 Task: Look for space in Fāqūs, Egypt from 1st June, 2023 to 9th June, 2023 for 4 adults in price range Rs.6000 to Rs.12000. Place can be entire place with 2 bedrooms having 2 beds and 2 bathrooms. Property type can be house, flat, guest house. Booking option can be shelf check-in. Required host language is English.
Action: Mouse moved to (436, 108)
Screenshot: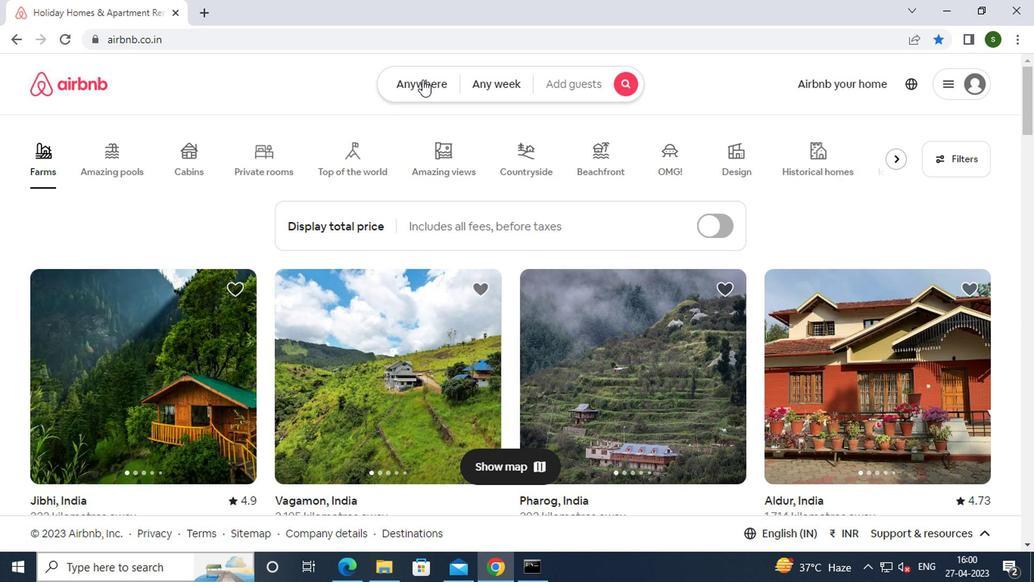 
Action: Mouse pressed left at (436, 108)
Screenshot: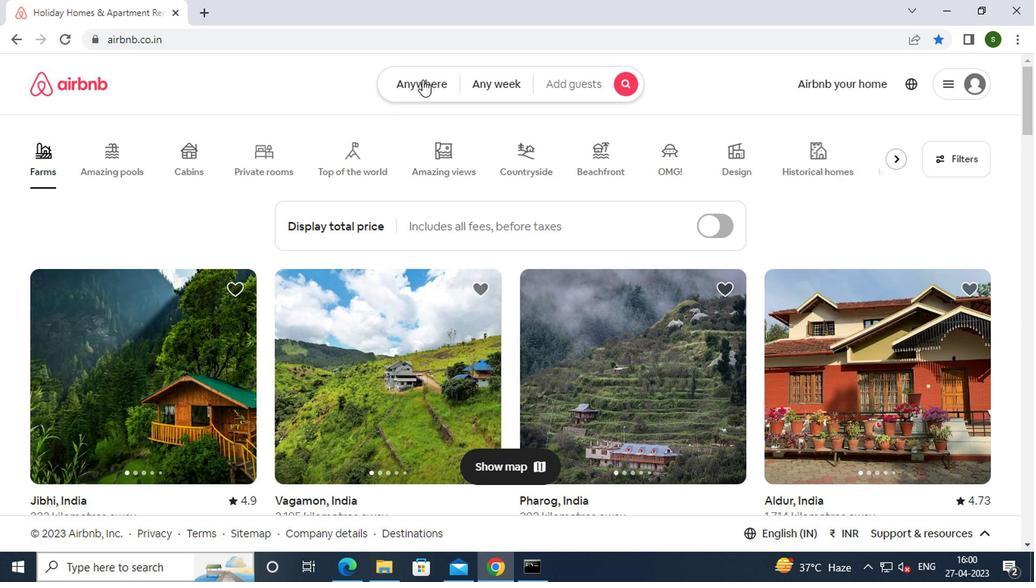 
Action: Mouse moved to (346, 164)
Screenshot: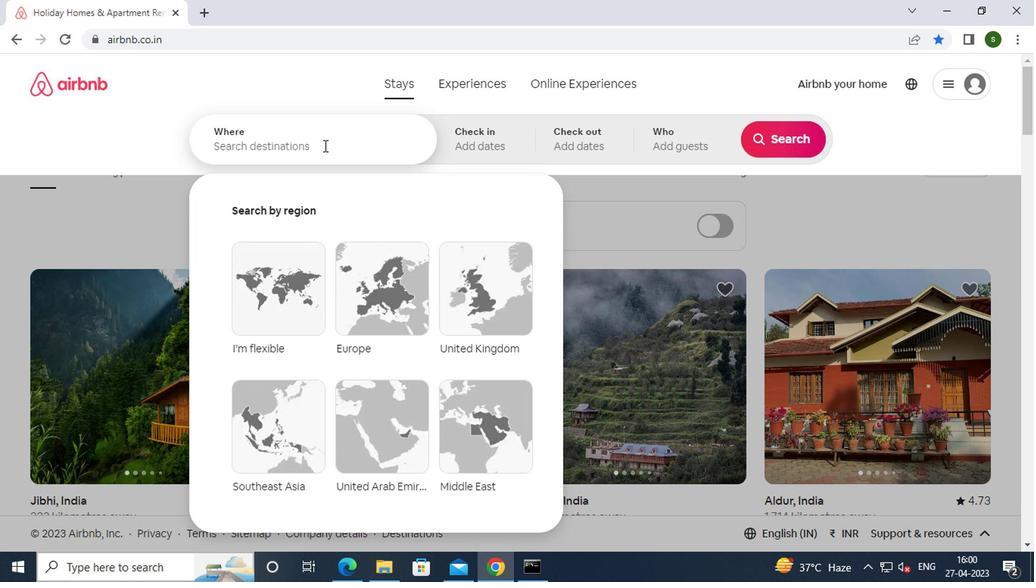 
Action: Mouse pressed left at (346, 164)
Screenshot: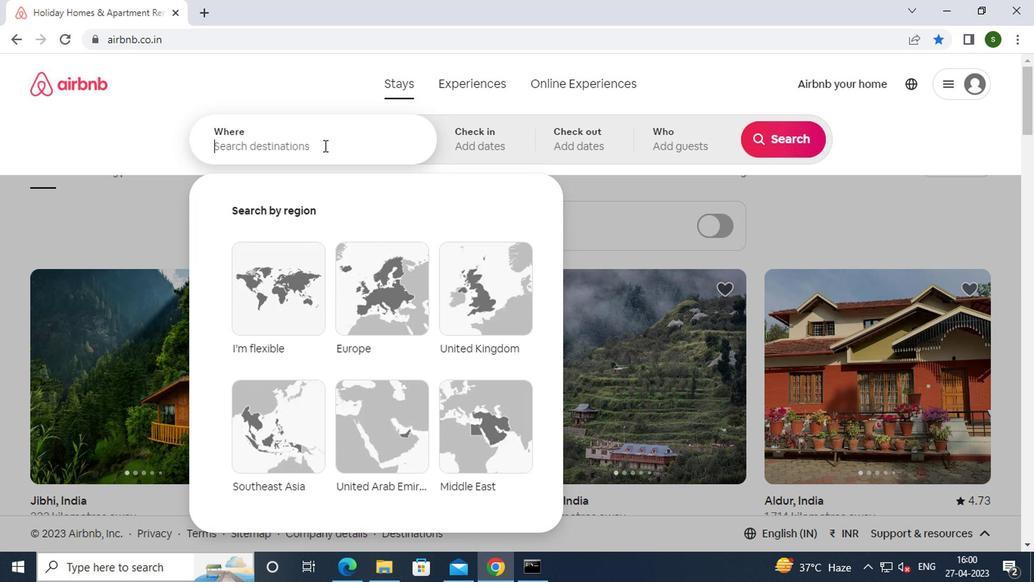 
Action: Mouse moved to (345, 165)
Screenshot: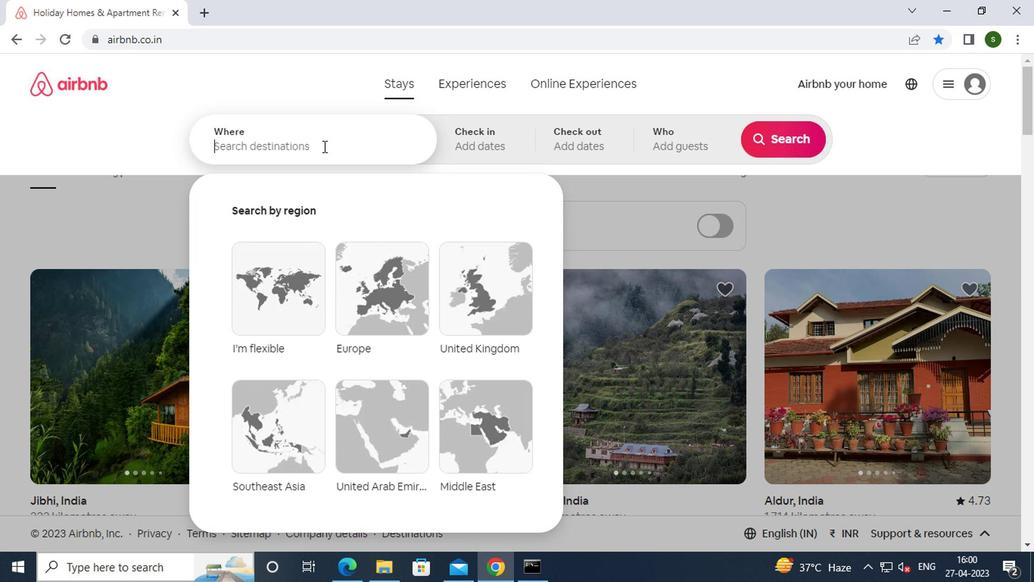 
Action: Key pressed f<Key.caps_lock>aqus,<Key.space><Key.caps_lock>e<Key.caps_lock>gypt<Key.enter>
Screenshot: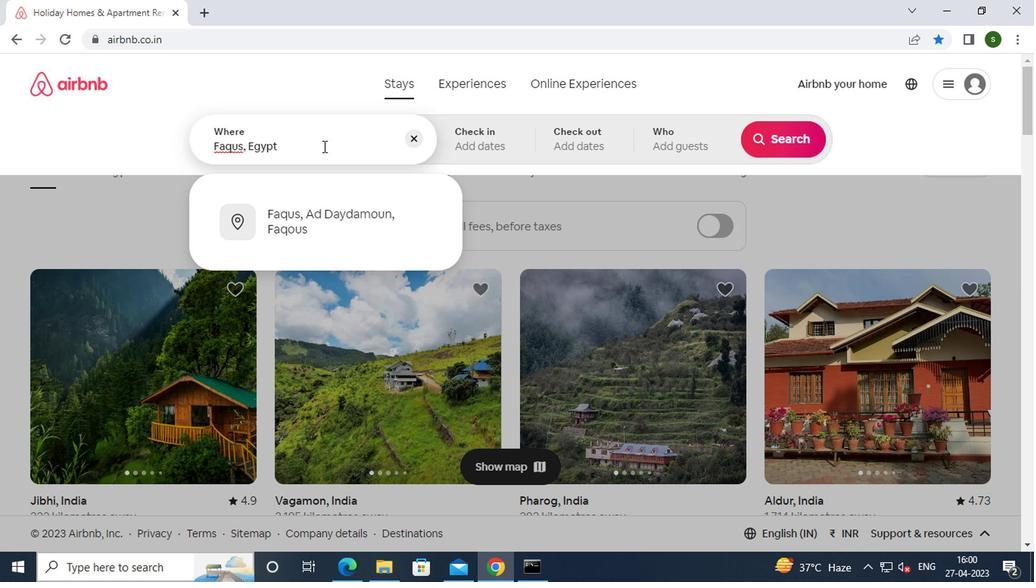 
Action: Mouse moved to (766, 265)
Screenshot: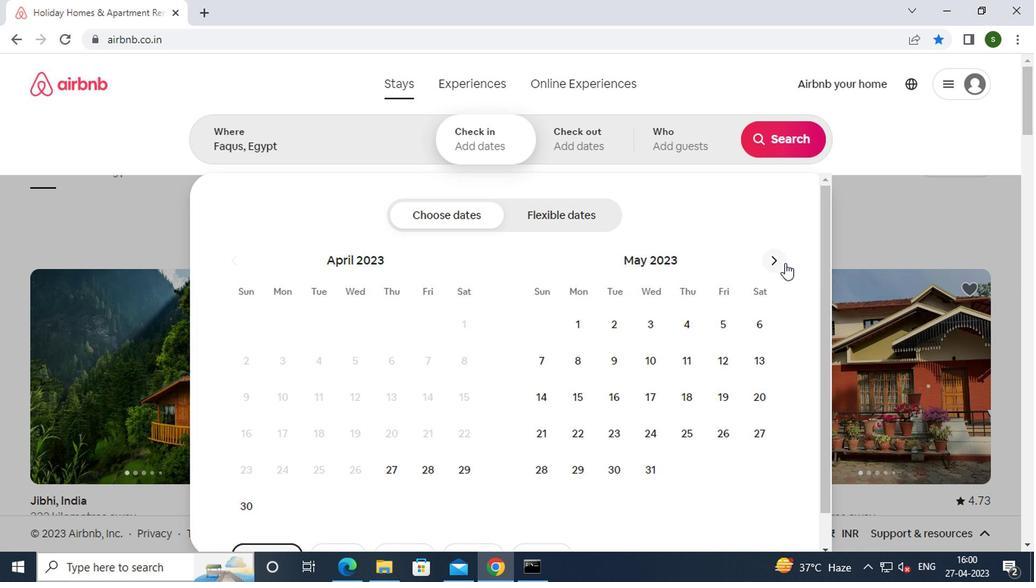 
Action: Mouse pressed left at (766, 265)
Screenshot: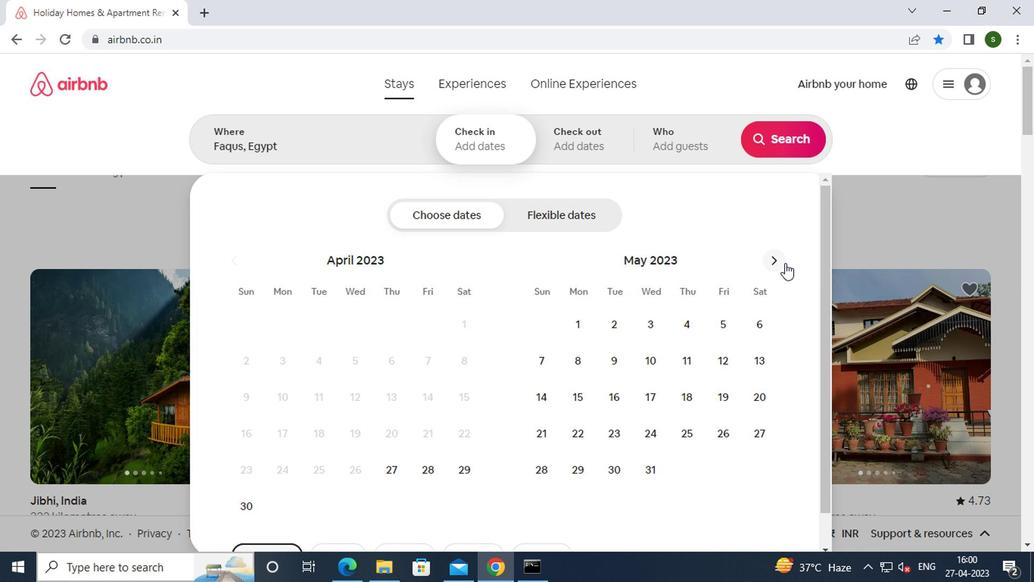 
Action: Mouse moved to (761, 263)
Screenshot: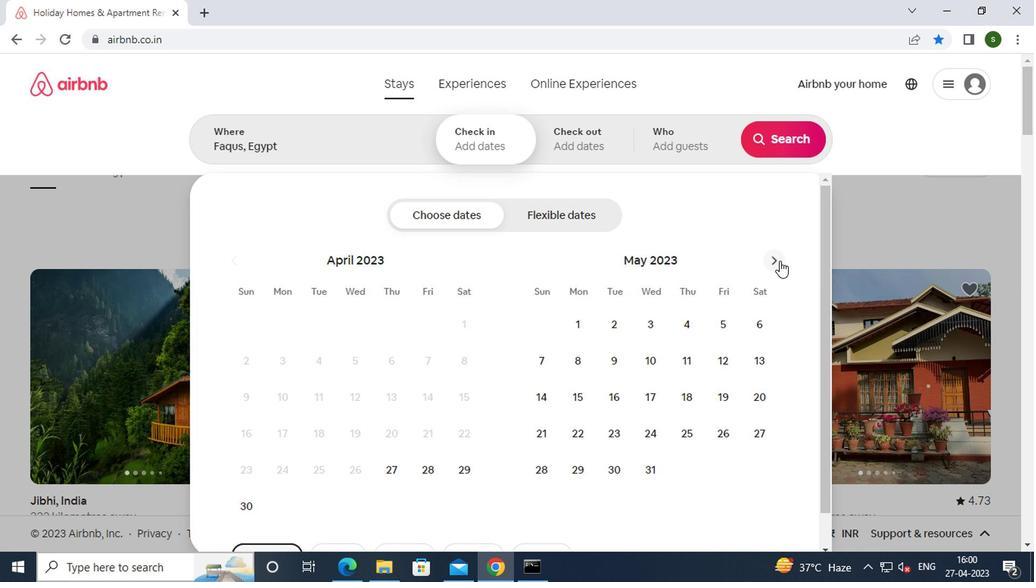 
Action: Mouse pressed left at (761, 263)
Screenshot: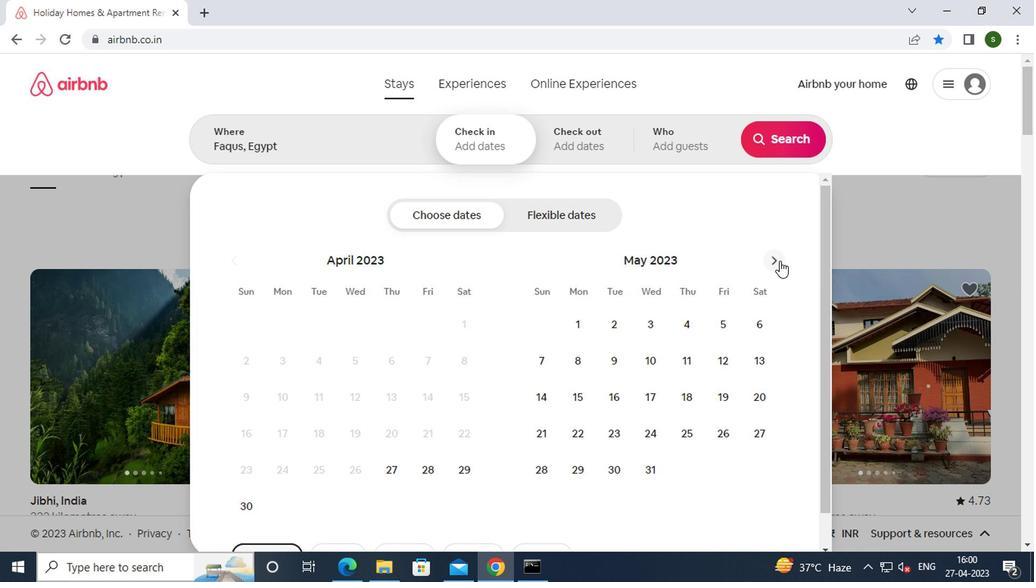 
Action: Mouse moved to (669, 313)
Screenshot: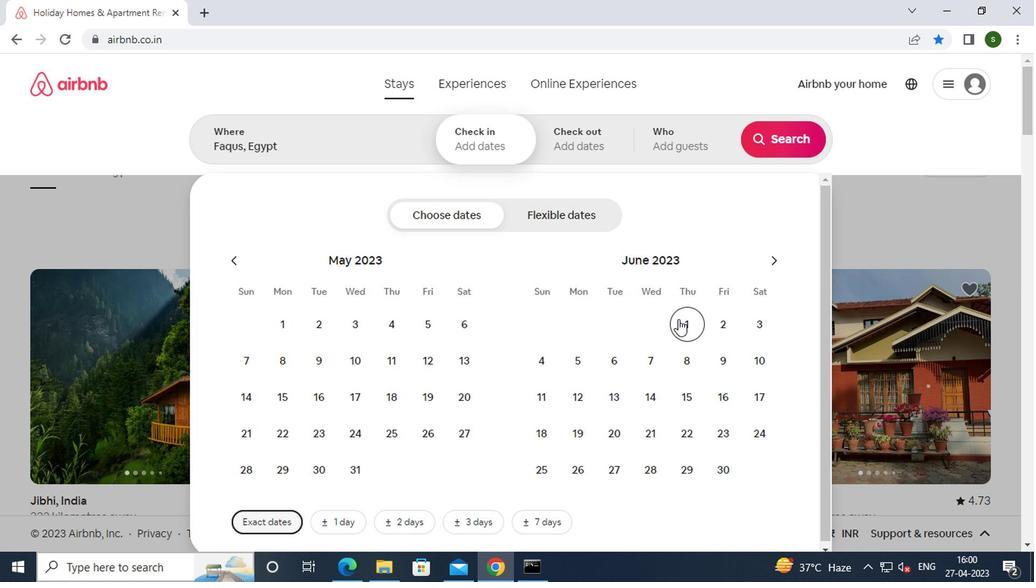 
Action: Mouse pressed left at (669, 313)
Screenshot: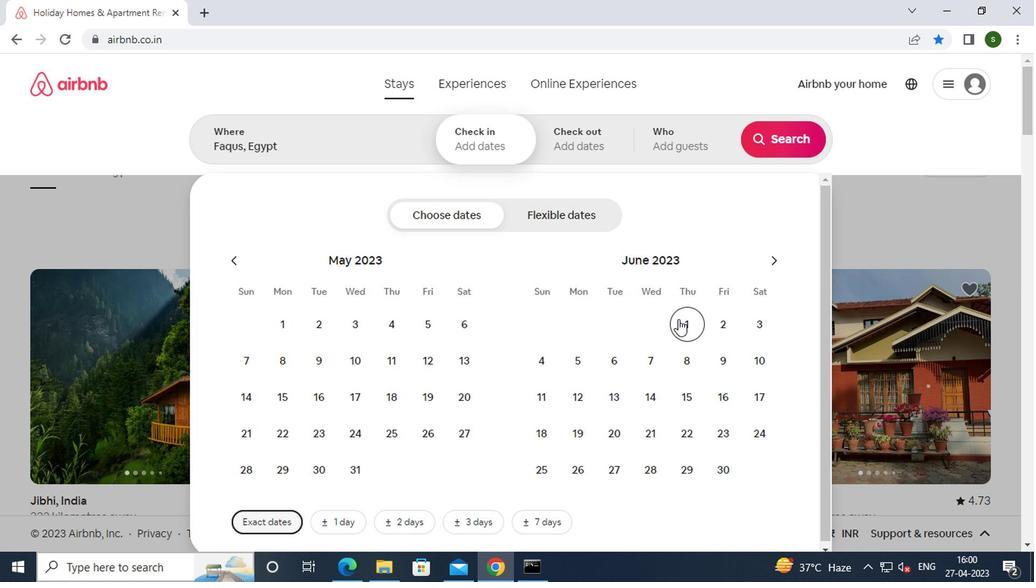 
Action: Mouse moved to (702, 346)
Screenshot: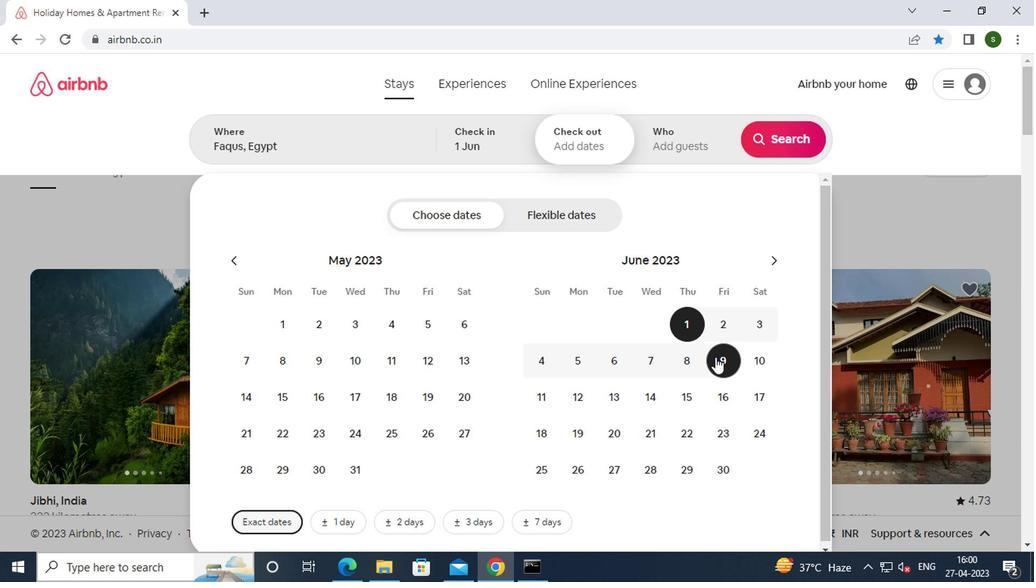 
Action: Mouse pressed left at (702, 346)
Screenshot: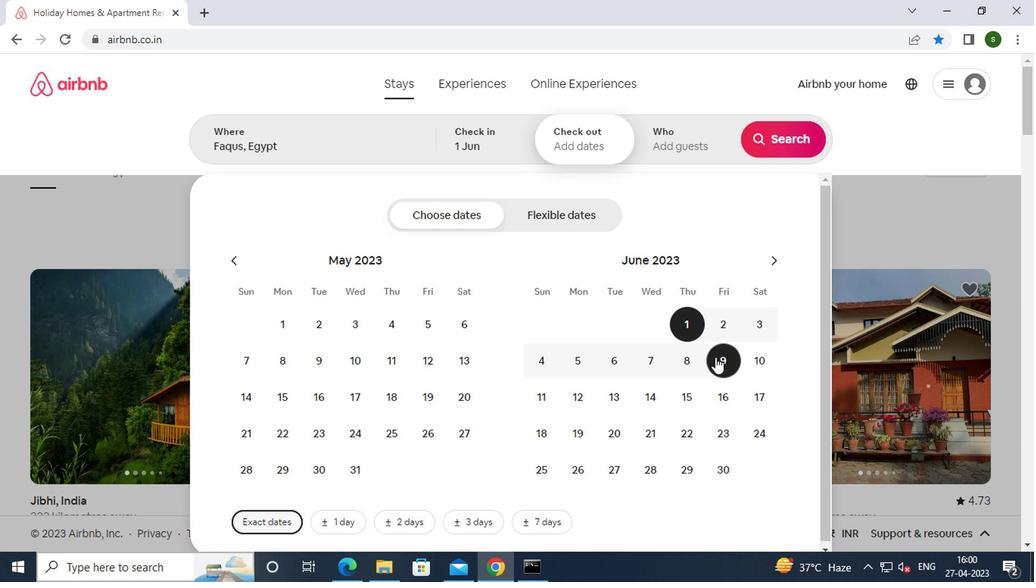 
Action: Mouse moved to (668, 162)
Screenshot: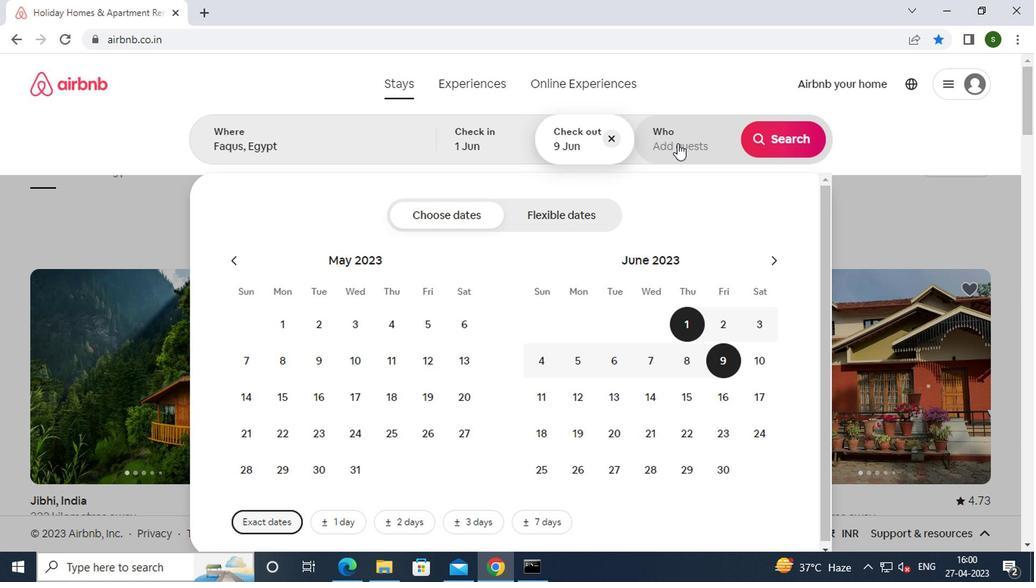 
Action: Mouse pressed left at (668, 162)
Screenshot: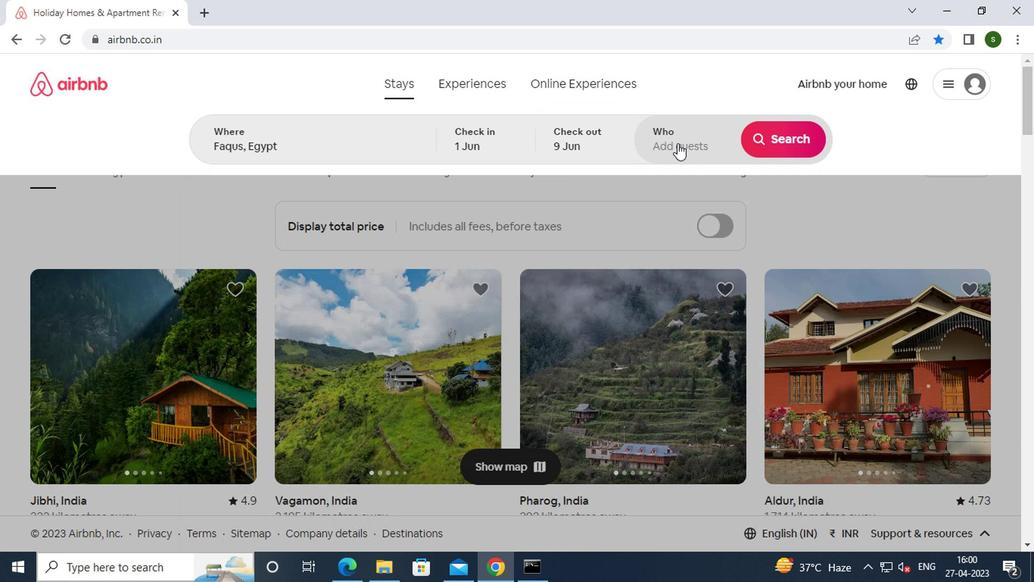 
Action: Mouse moved to (770, 230)
Screenshot: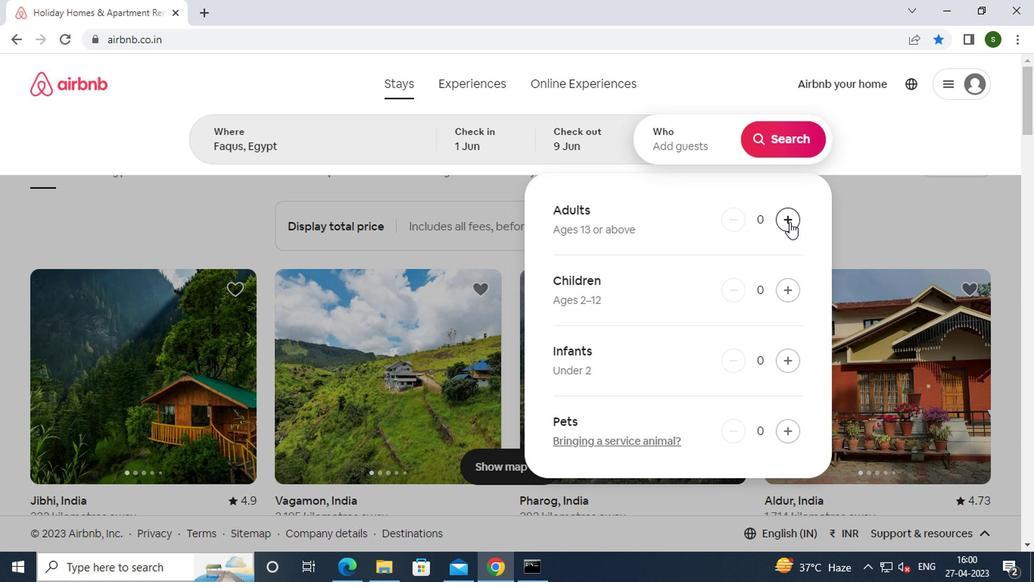 
Action: Mouse pressed left at (770, 230)
Screenshot: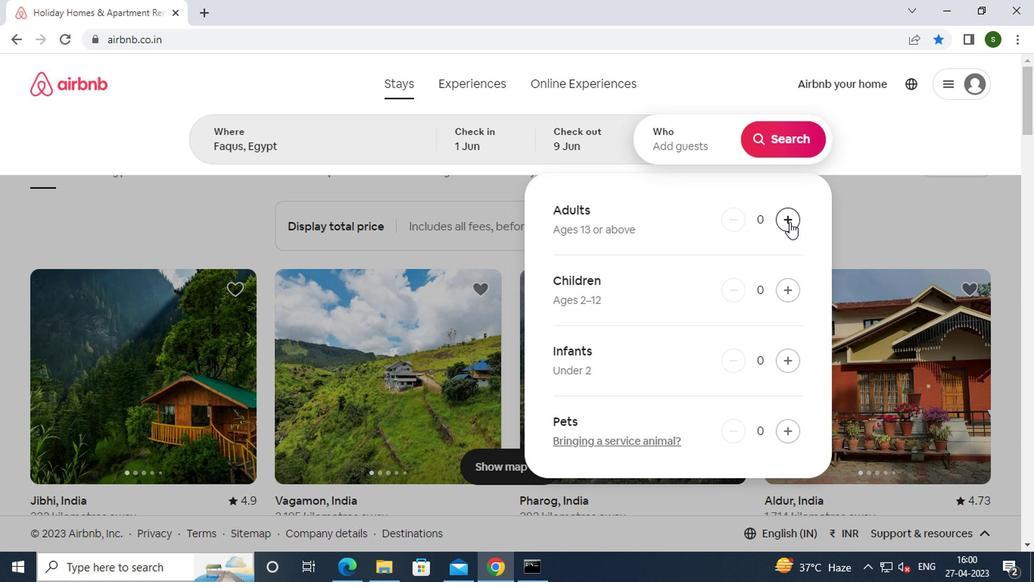 
Action: Mouse pressed left at (770, 230)
Screenshot: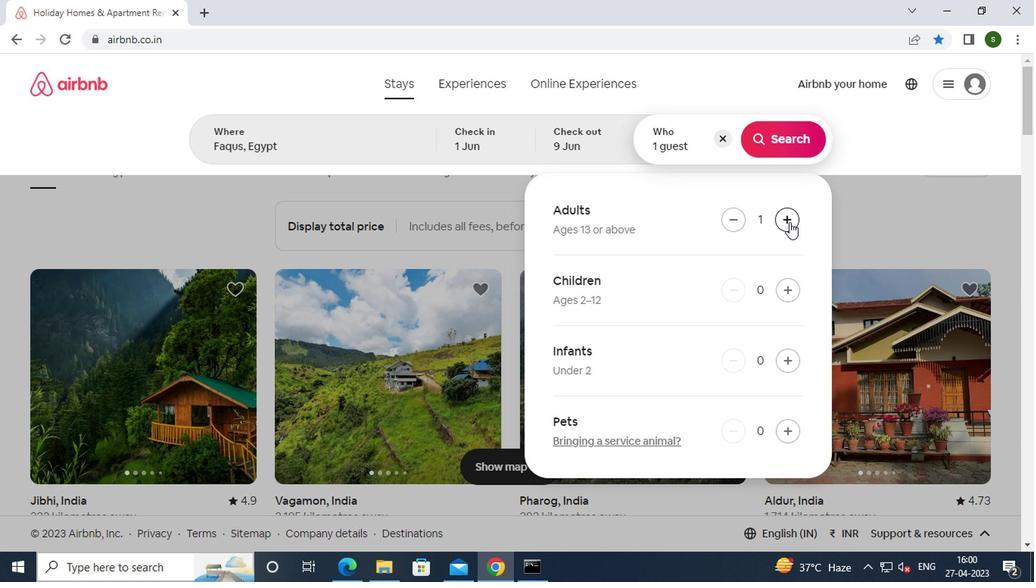 
Action: Mouse pressed left at (770, 230)
Screenshot: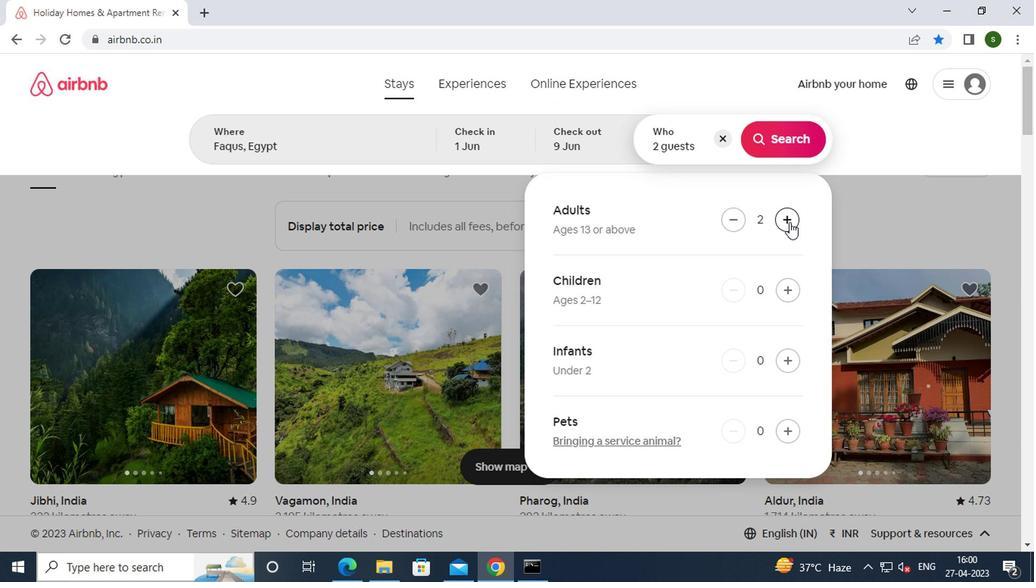 
Action: Mouse pressed left at (770, 230)
Screenshot: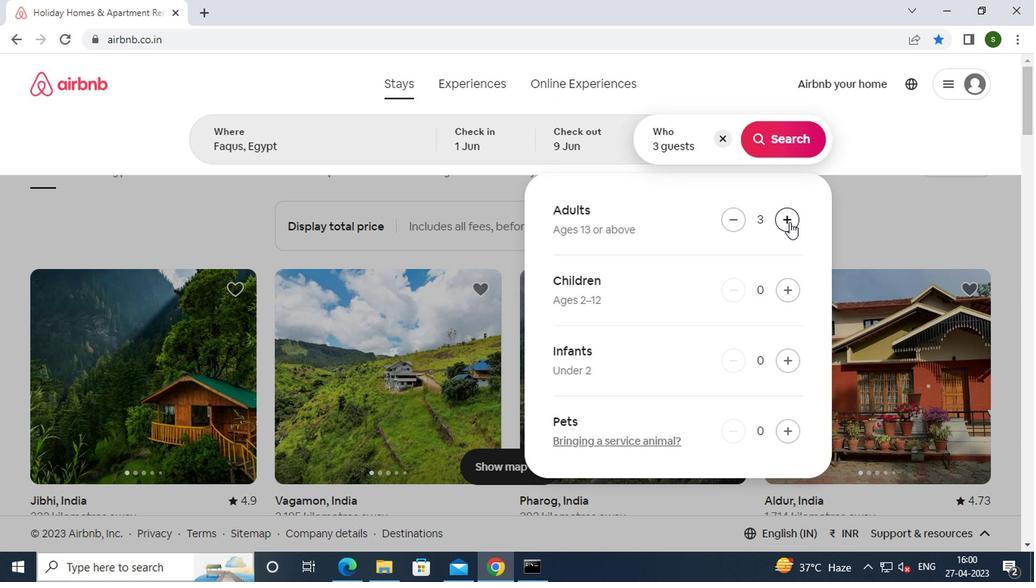 
Action: Mouse moved to (762, 158)
Screenshot: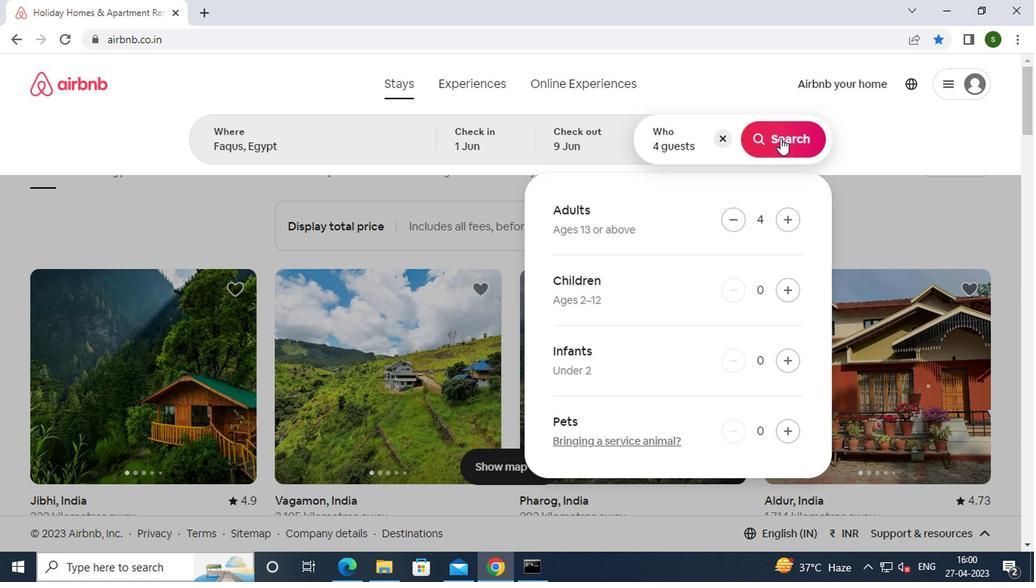 
Action: Mouse pressed left at (762, 158)
Screenshot: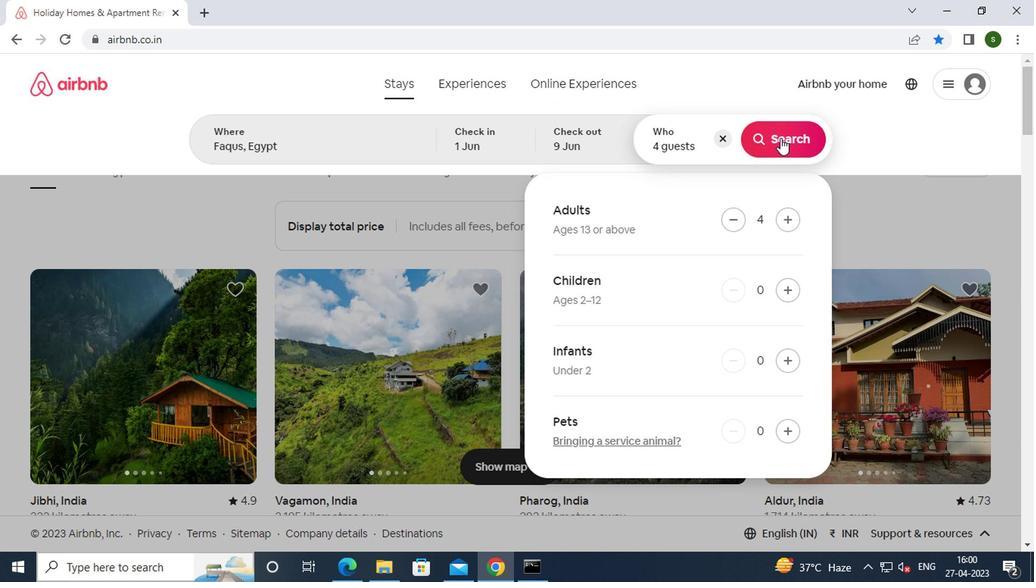 
Action: Mouse moved to (938, 163)
Screenshot: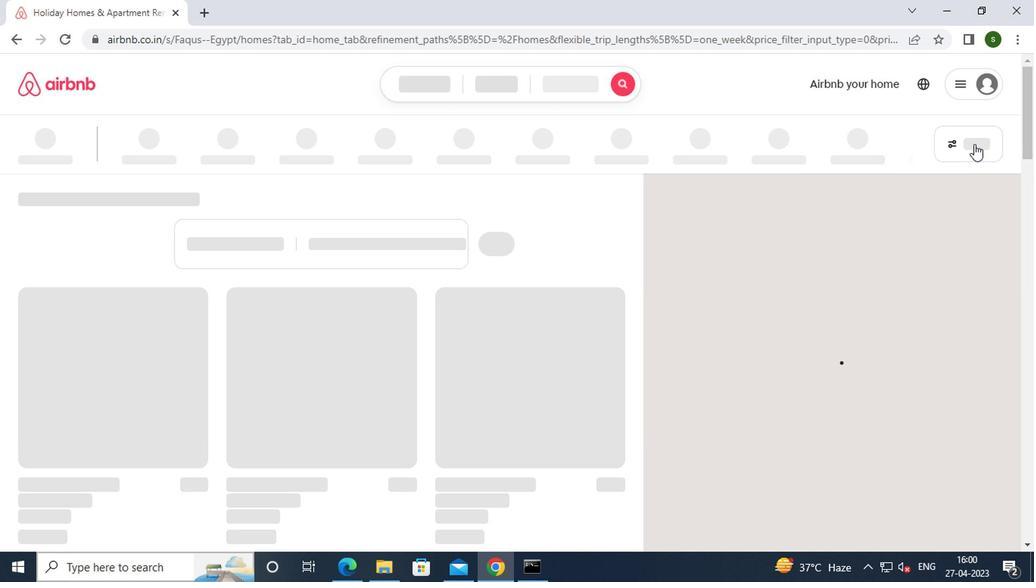 
Action: Mouse pressed left at (938, 163)
Screenshot: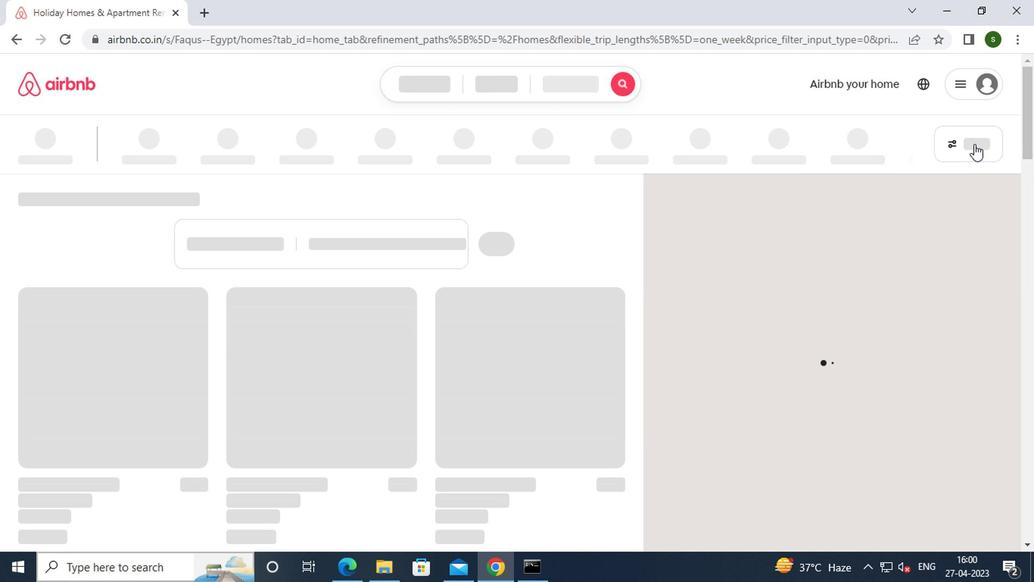 
Action: Mouse moved to (930, 164)
Screenshot: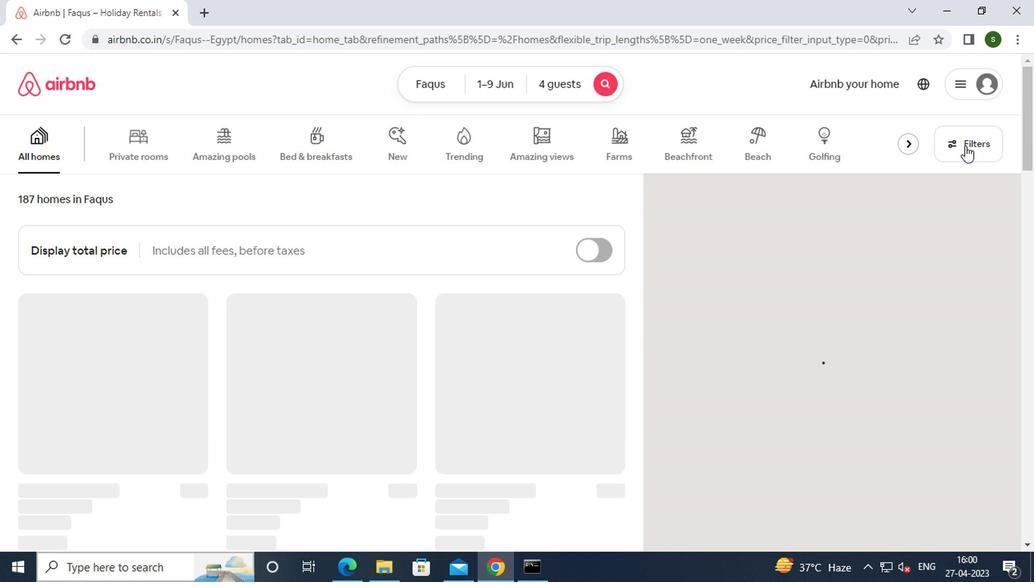 
Action: Mouse pressed left at (930, 164)
Screenshot: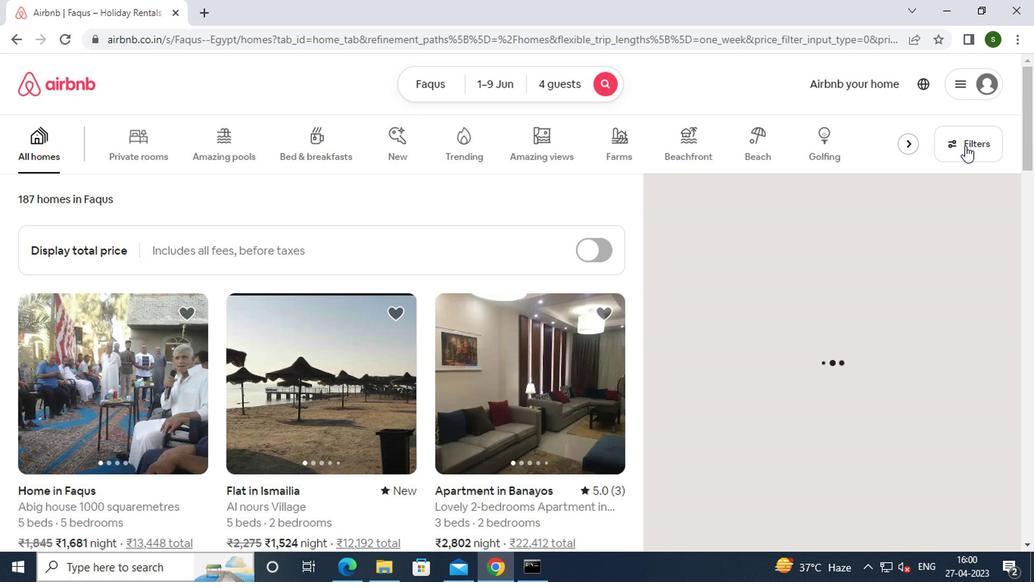 
Action: Mouse moved to (472, 318)
Screenshot: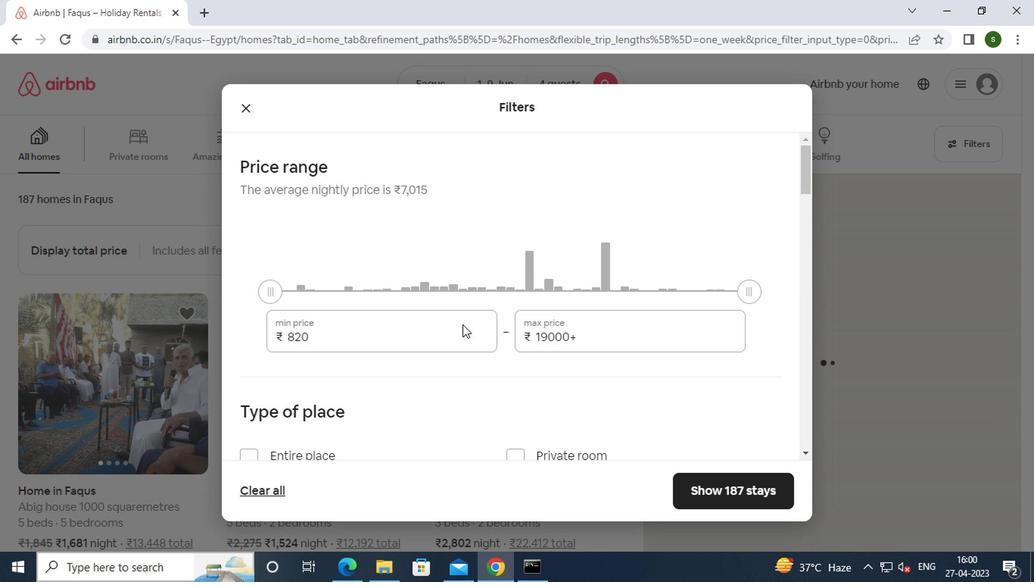 
Action: Mouse pressed left at (472, 318)
Screenshot: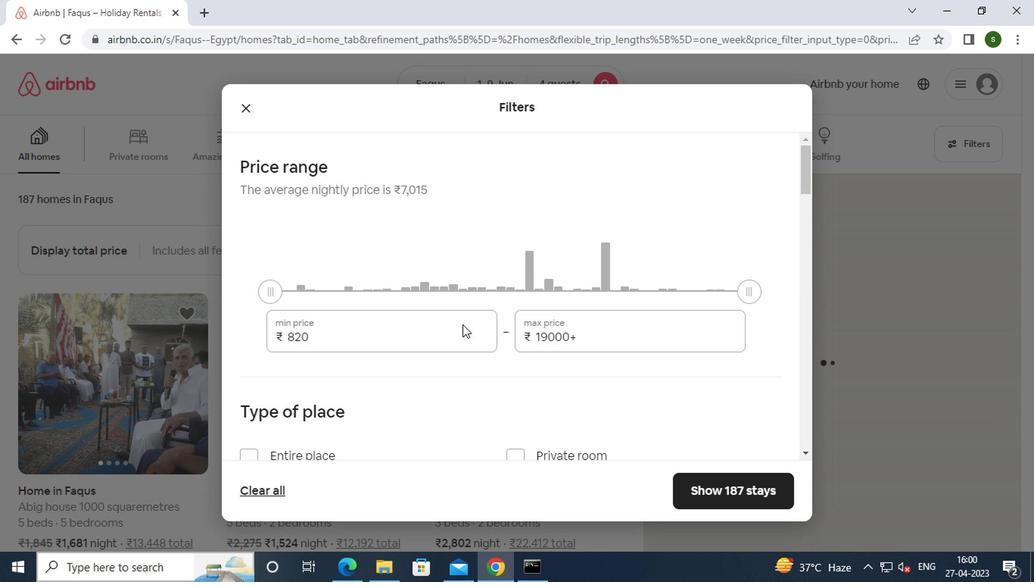 
Action: Key pressed <Key.backspace><Key.backspace><Key.backspace><Key.backspace>6000
Screenshot: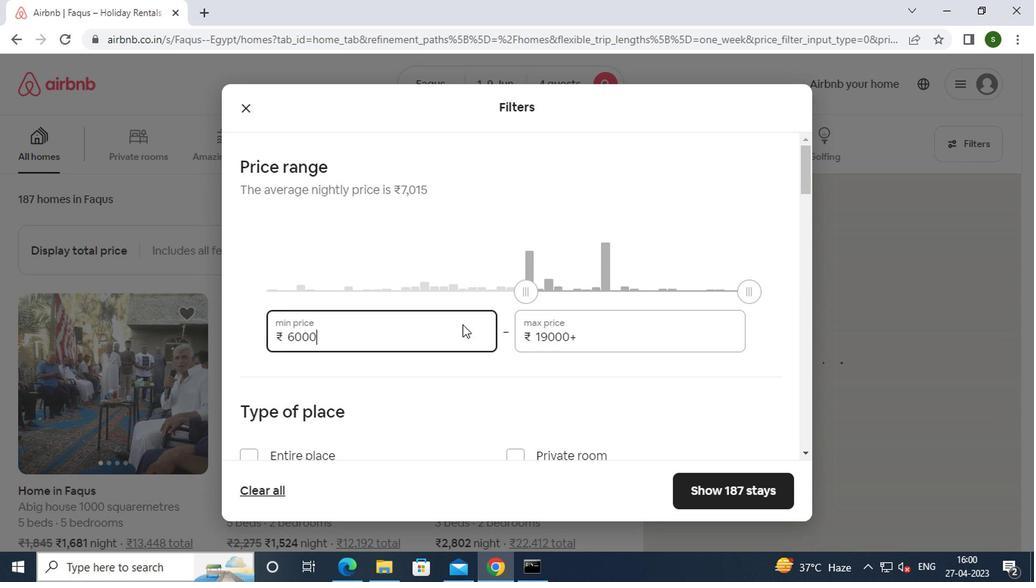 
Action: Mouse moved to (619, 325)
Screenshot: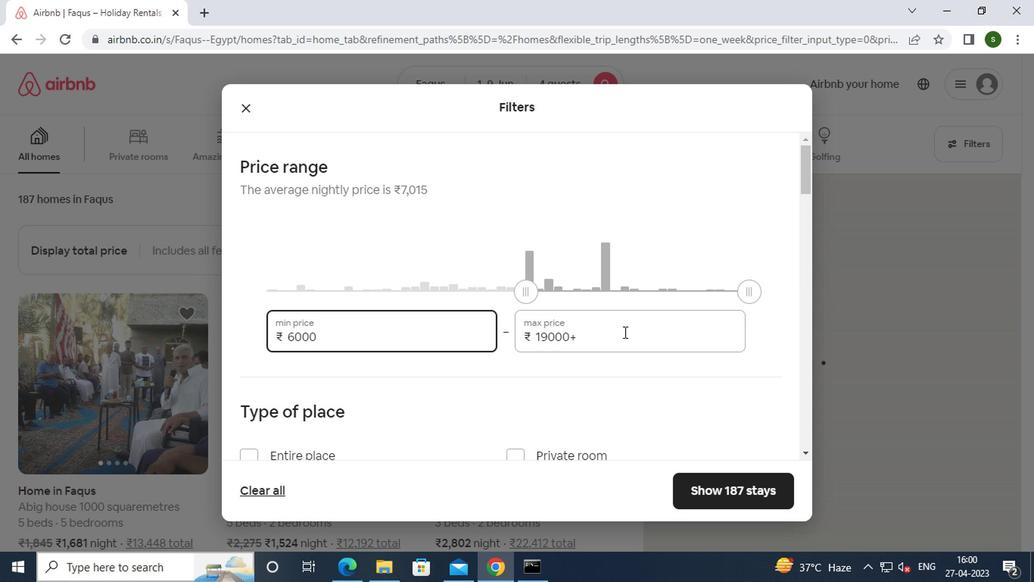 
Action: Mouse pressed left at (619, 325)
Screenshot: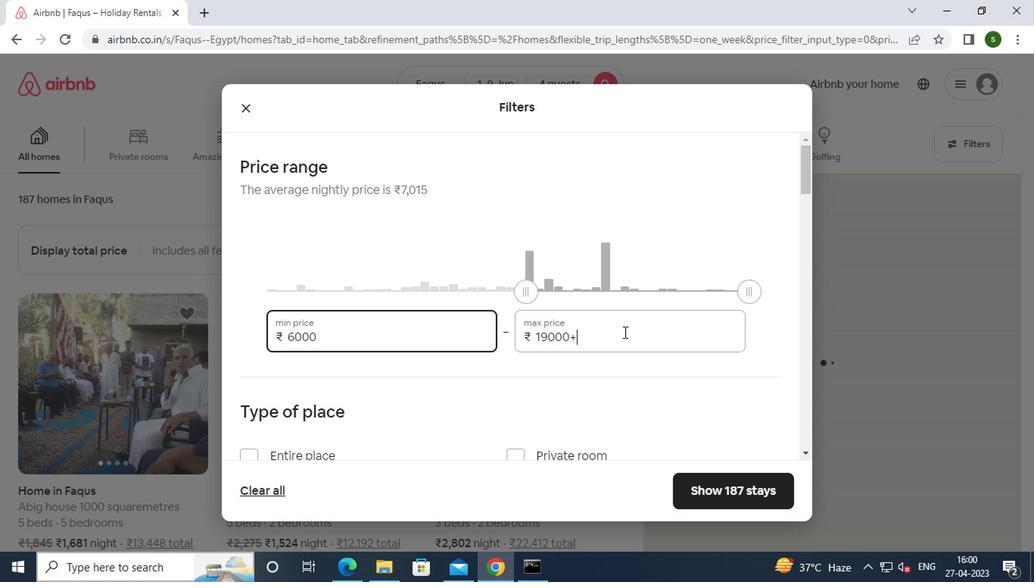 
Action: Key pressed <Key.backspace><Key.backspace><Key.backspace><Key.backspace><Key.backspace><Key.backspace><Key.backspace><Key.backspace><Key.backspace><Key.backspace><Key.backspace>12000
Screenshot: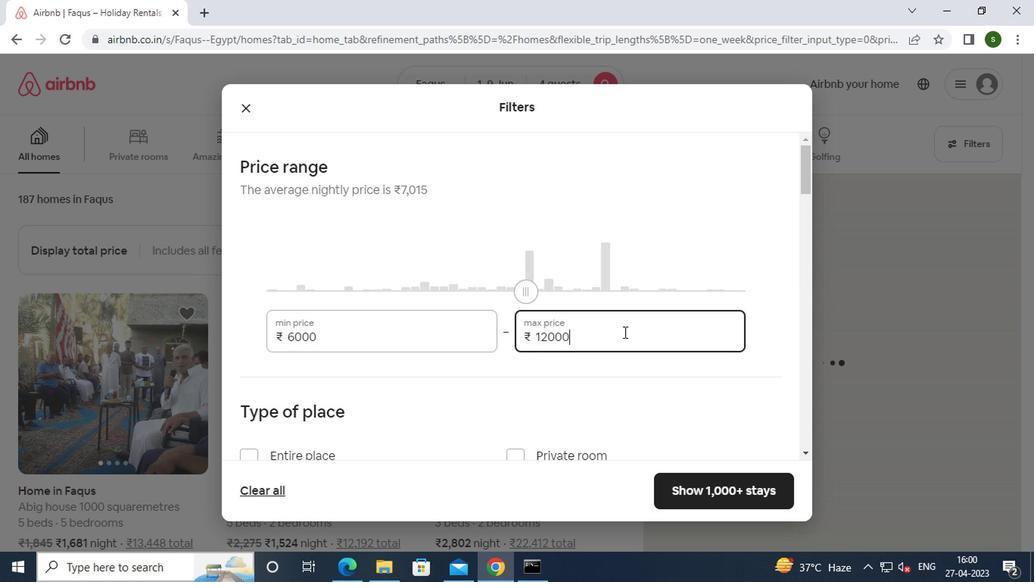 
Action: Mouse moved to (502, 329)
Screenshot: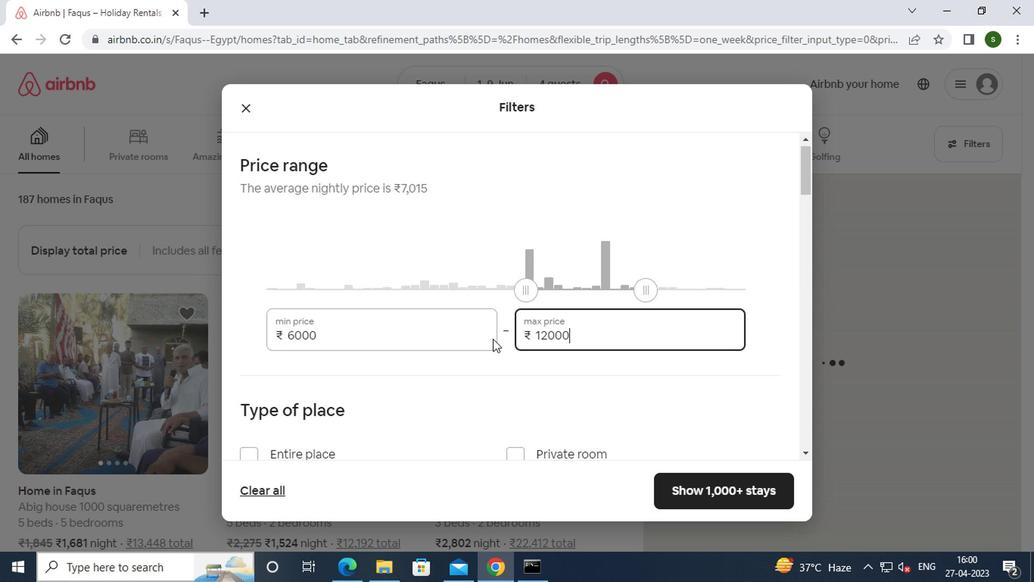 
Action: Mouse scrolled (502, 329) with delta (0, 0)
Screenshot: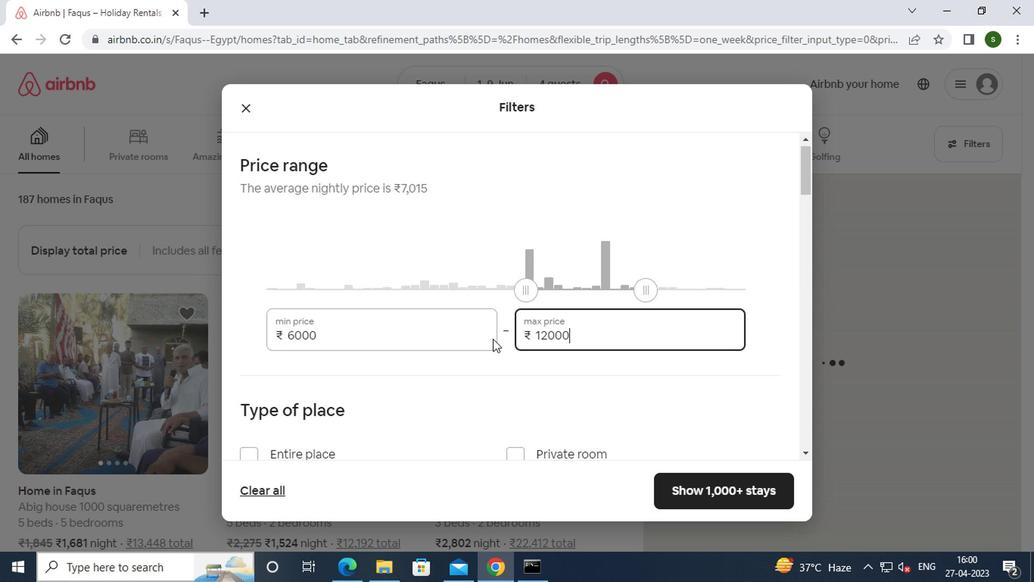 
Action: Mouse moved to (500, 330)
Screenshot: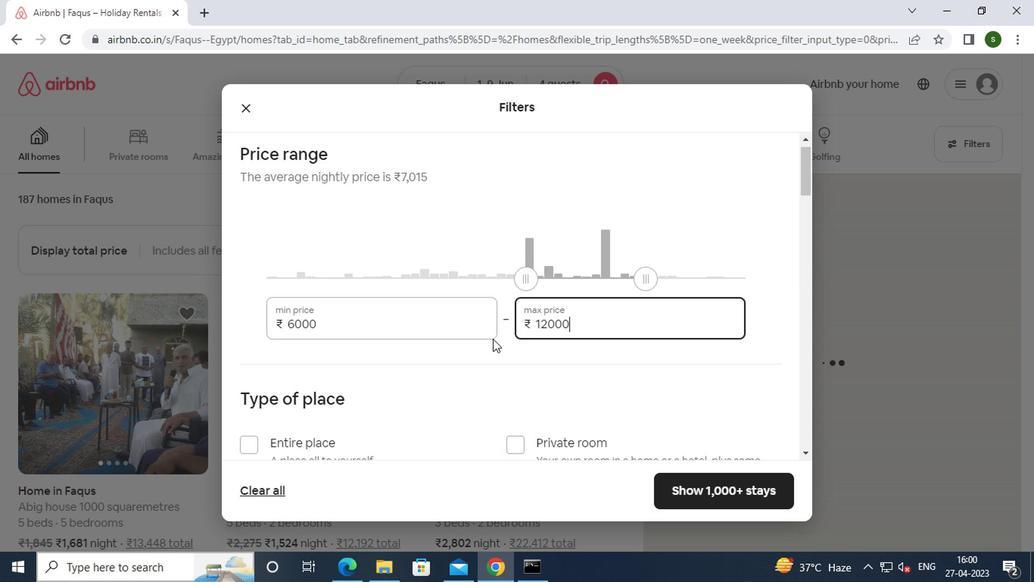 
Action: Mouse scrolled (500, 329) with delta (0, -1)
Screenshot: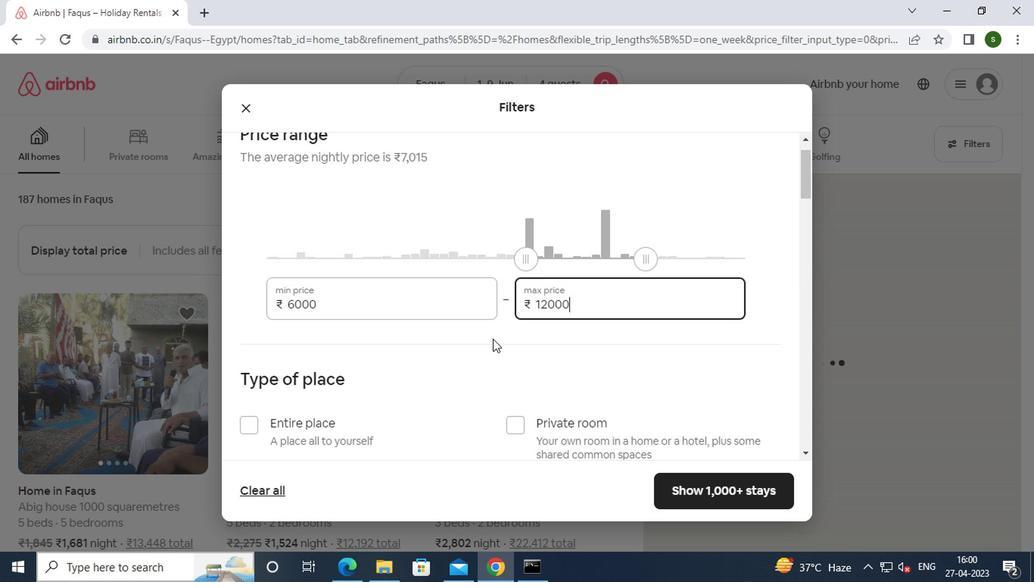 
Action: Mouse moved to (286, 305)
Screenshot: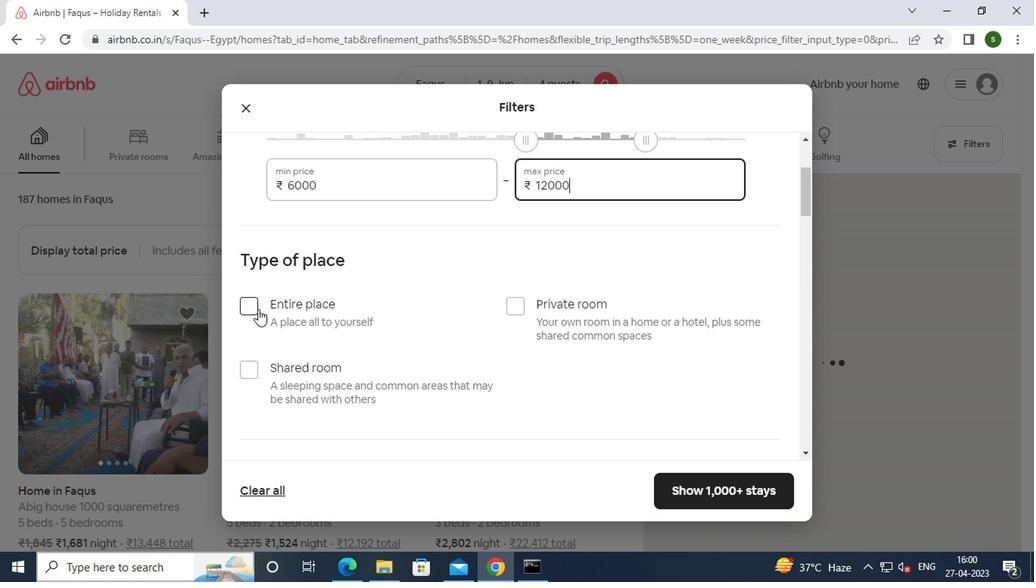 
Action: Mouse pressed left at (286, 305)
Screenshot: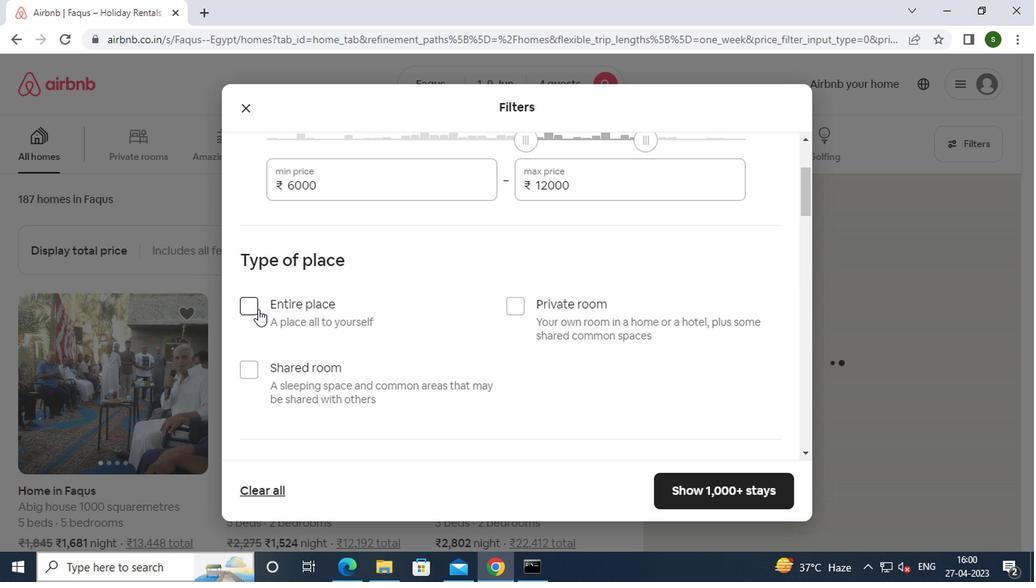 
Action: Mouse moved to (422, 300)
Screenshot: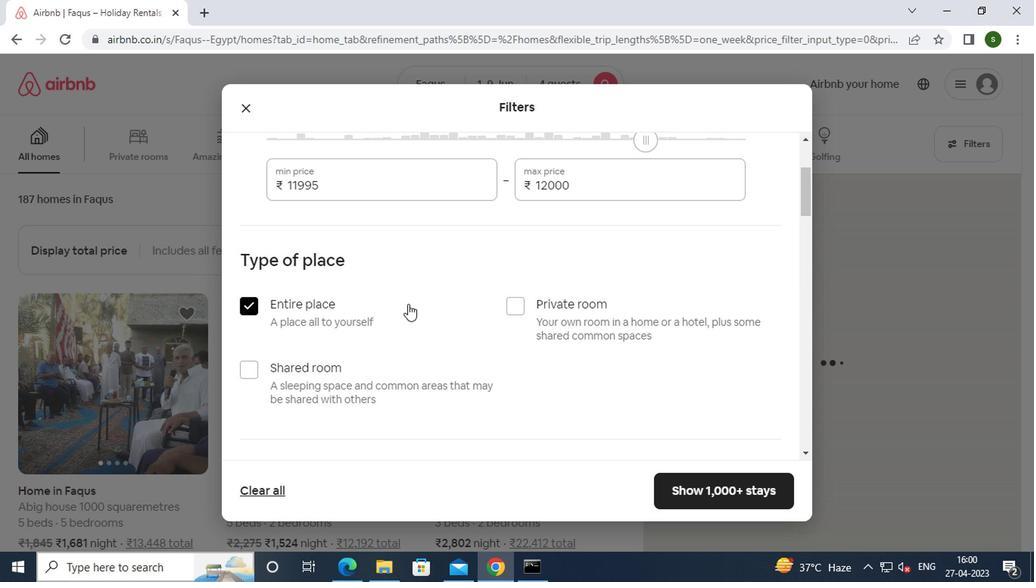 
Action: Mouse scrolled (422, 300) with delta (0, 0)
Screenshot: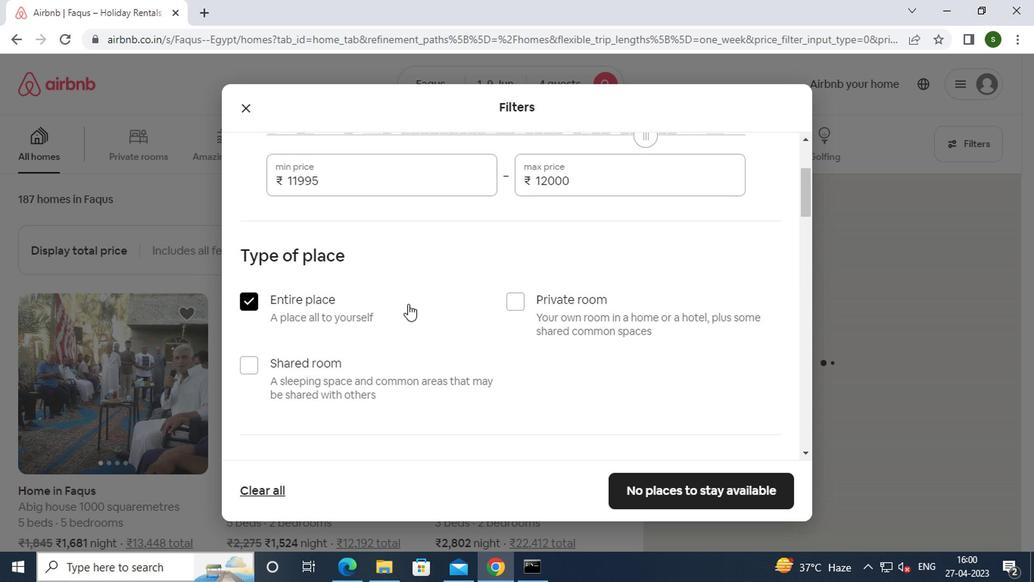 
Action: Mouse scrolled (422, 300) with delta (0, 0)
Screenshot: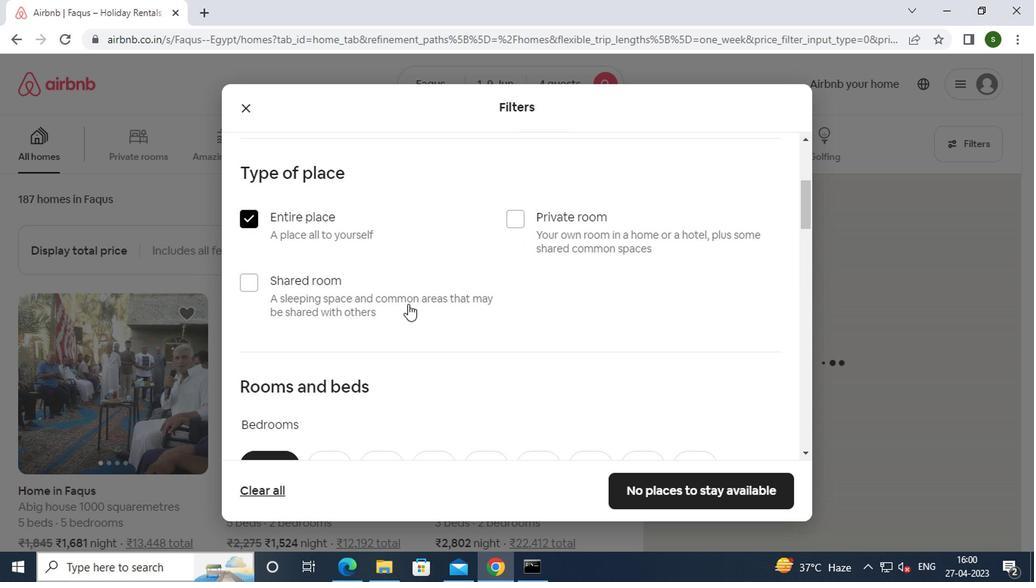 
Action: Mouse scrolled (422, 300) with delta (0, 0)
Screenshot: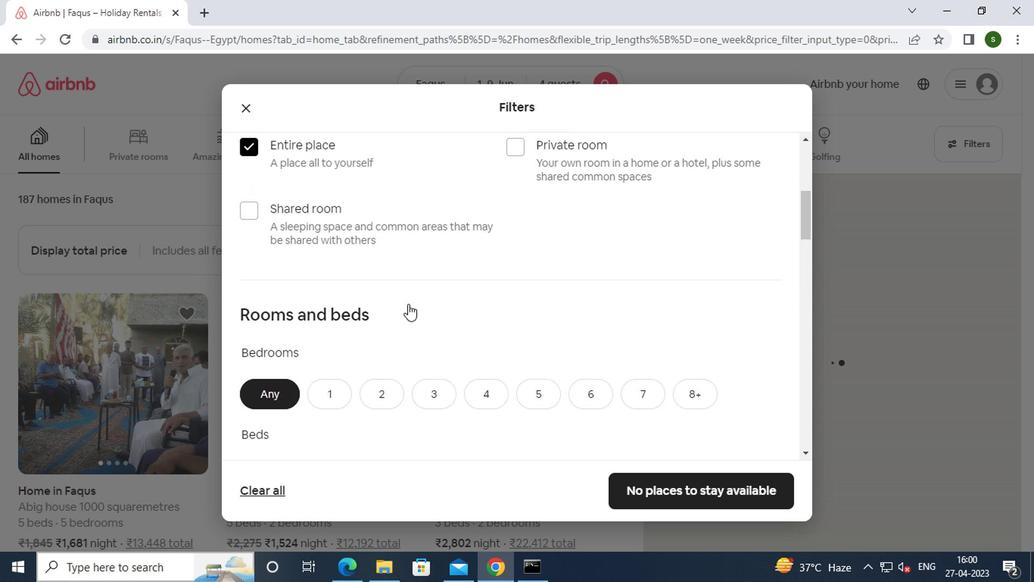 
Action: Mouse scrolled (422, 300) with delta (0, 0)
Screenshot: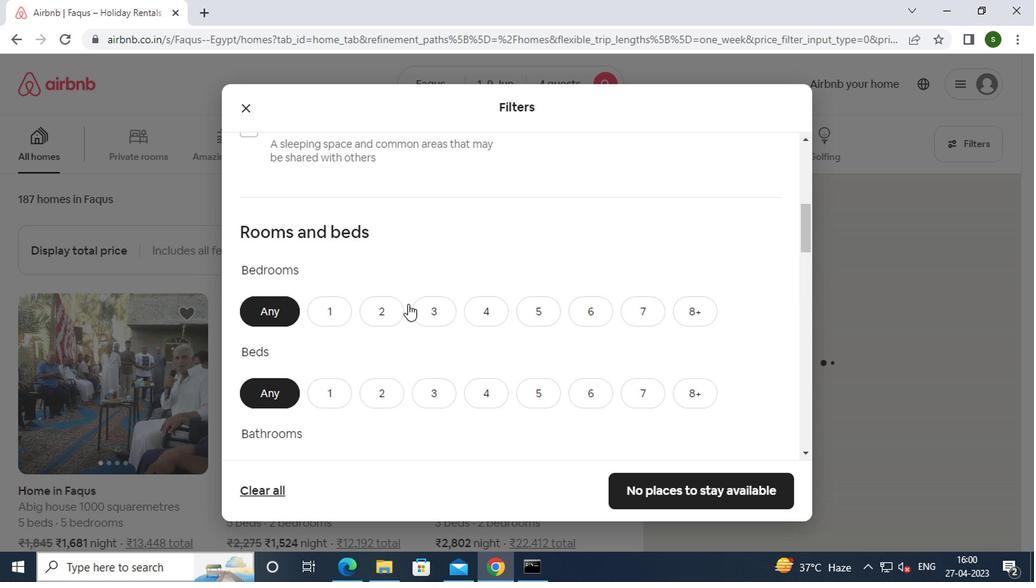 
Action: Mouse moved to (407, 249)
Screenshot: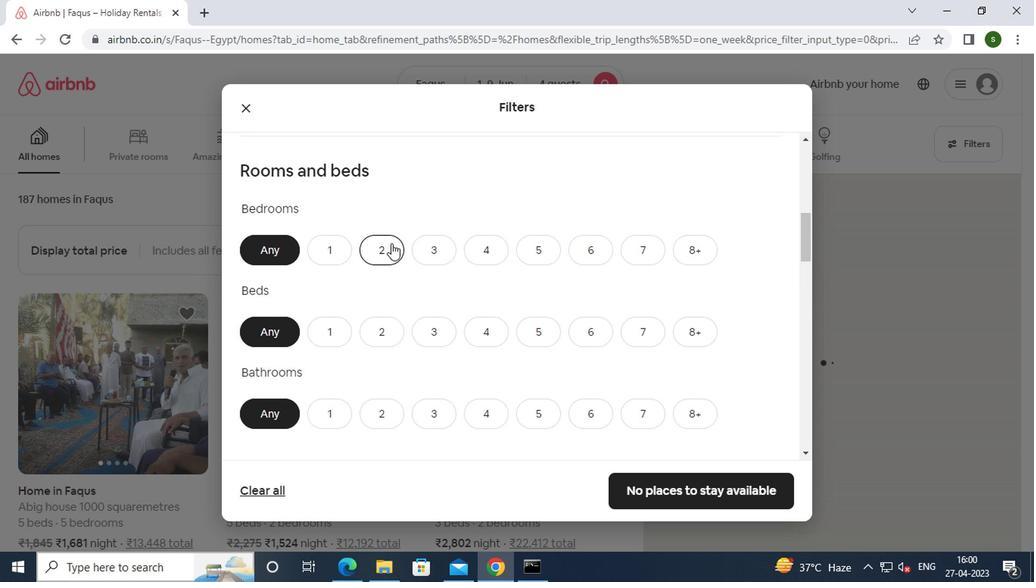 
Action: Mouse pressed left at (407, 249)
Screenshot: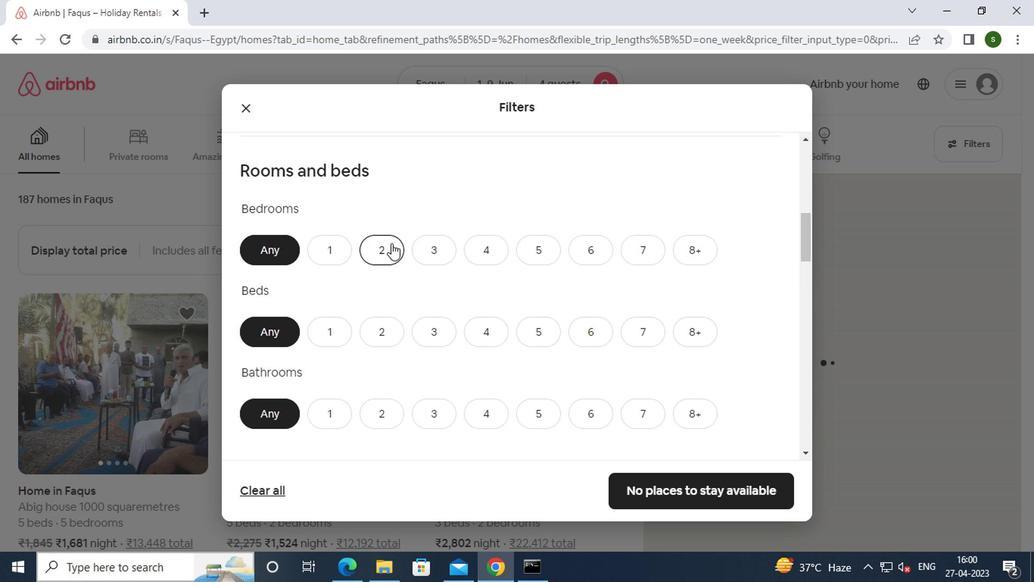 
Action: Mouse moved to (397, 325)
Screenshot: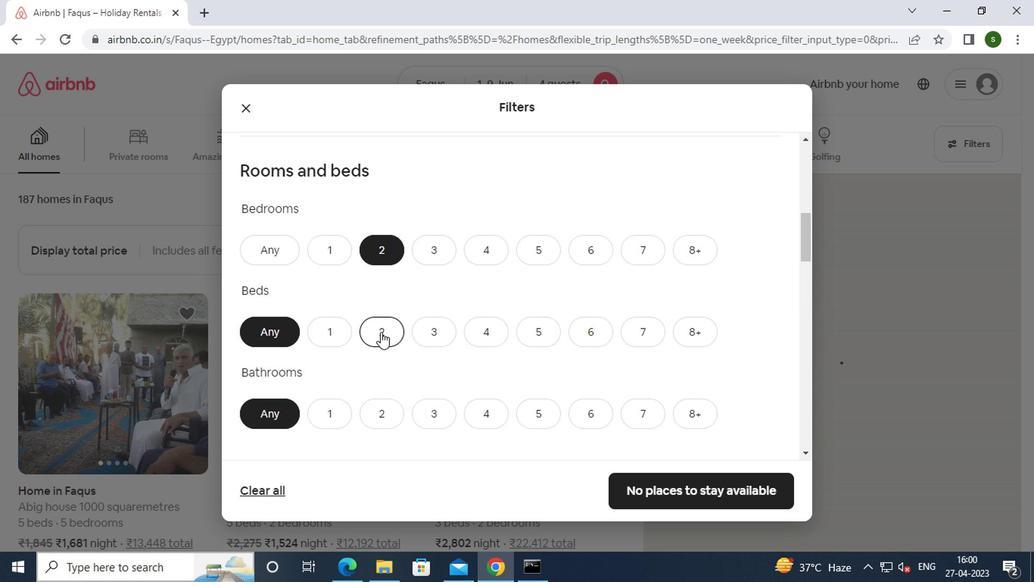 
Action: Mouse pressed left at (397, 325)
Screenshot: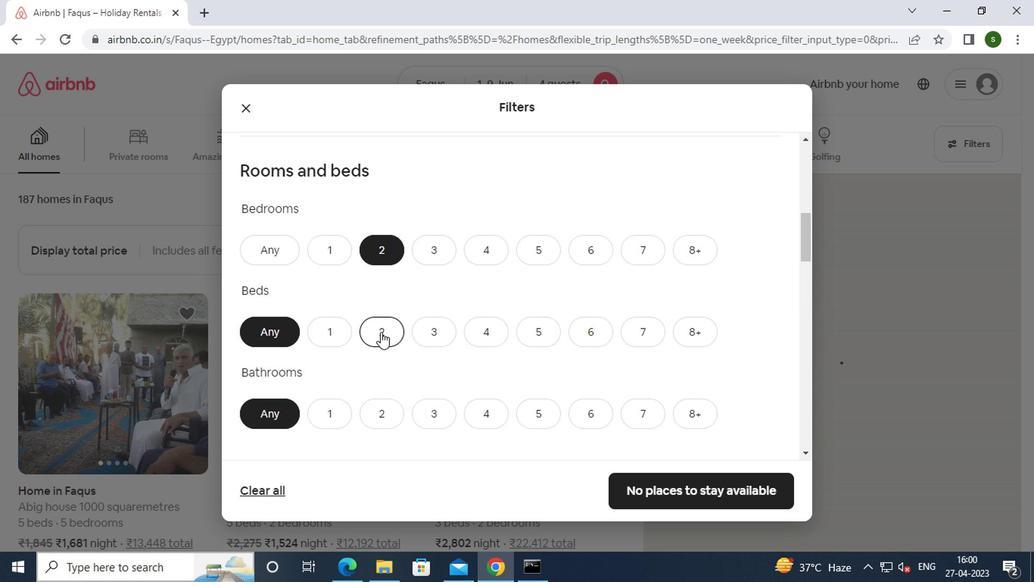 
Action: Mouse moved to (403, 385)
Screenshot: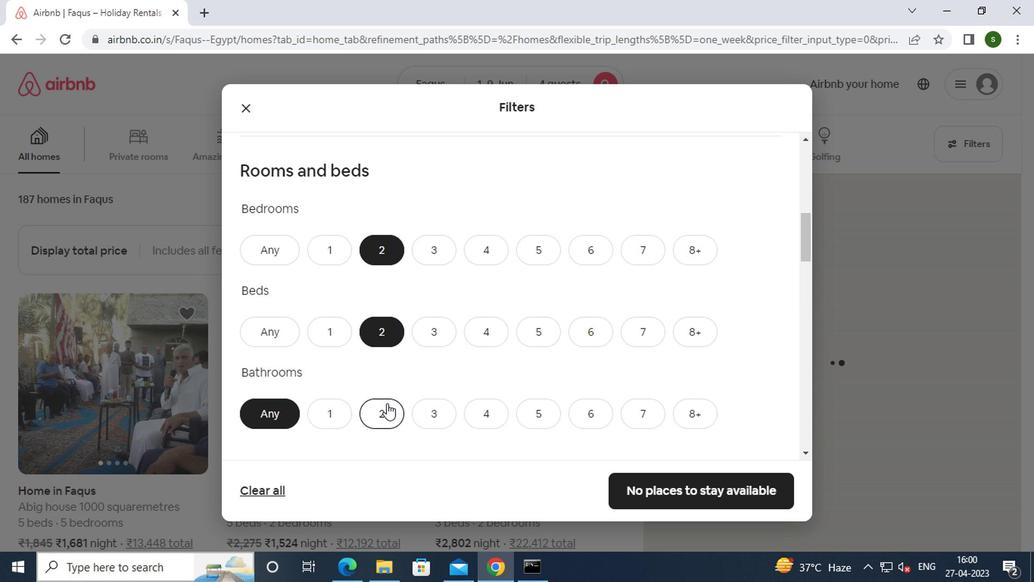 
Action: Mouse pressed left at (403, 385)
Screenshot: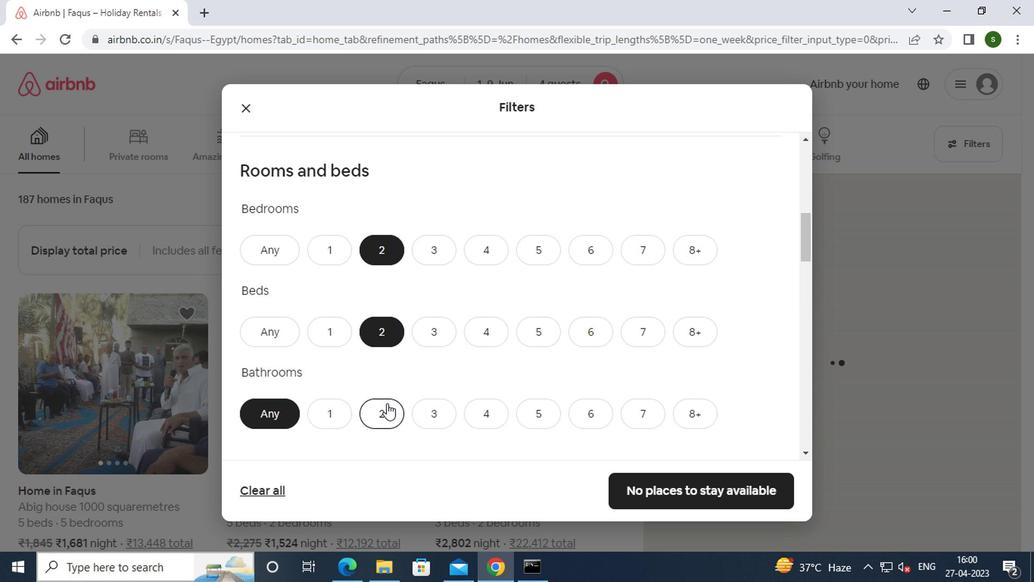 
Action: Mouse moved to (448, 352)
Screenshot: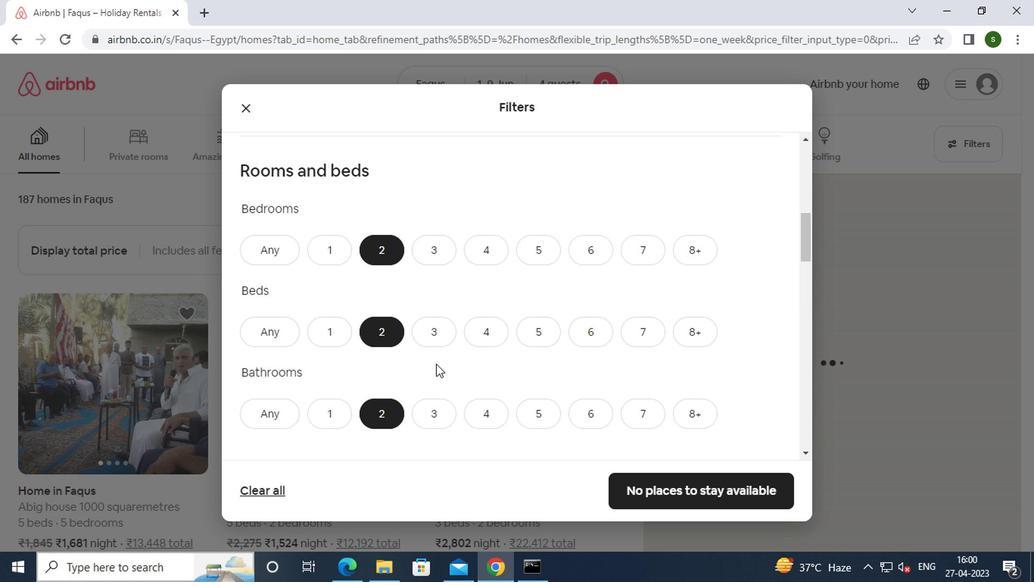 
Action: Mouse scrolled (448, 351) with delta (0, -1)
Screenshot: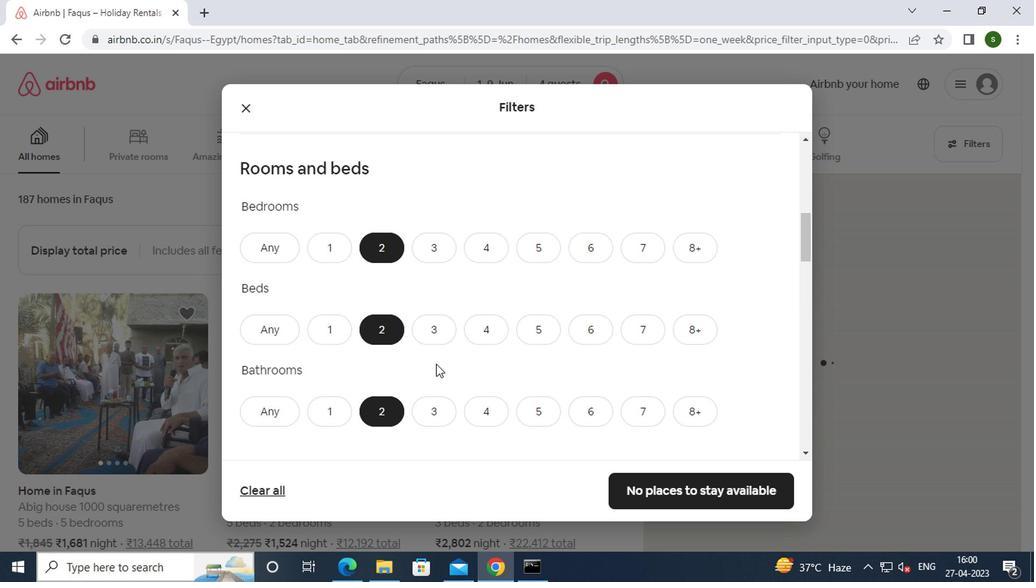 
Action: Mouse scrolled (448, 351) with delta (0, -1)
Screenshot: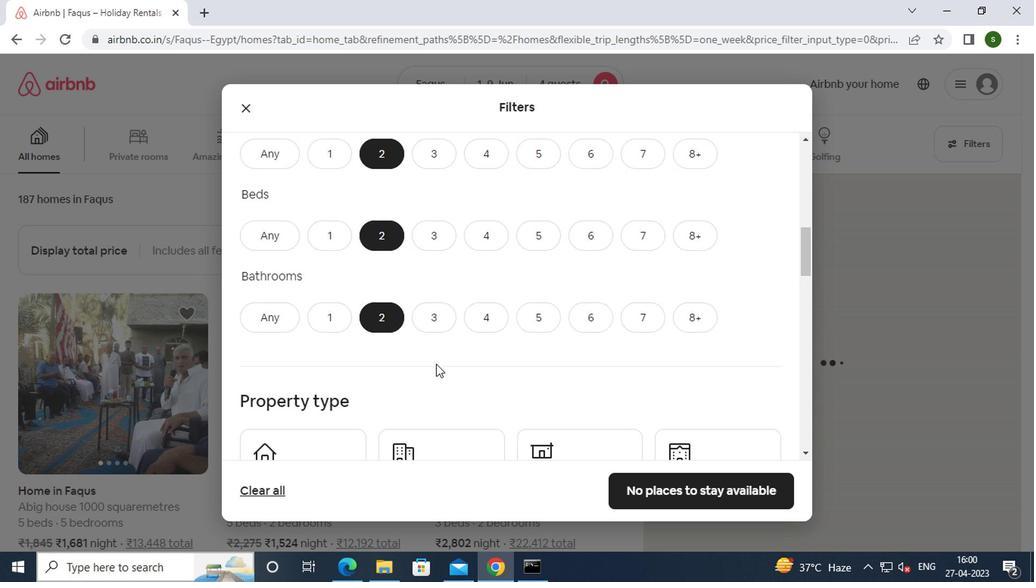 
Action: Mouse scrolled (448, 351) with delta (0, -1)
Screenshot: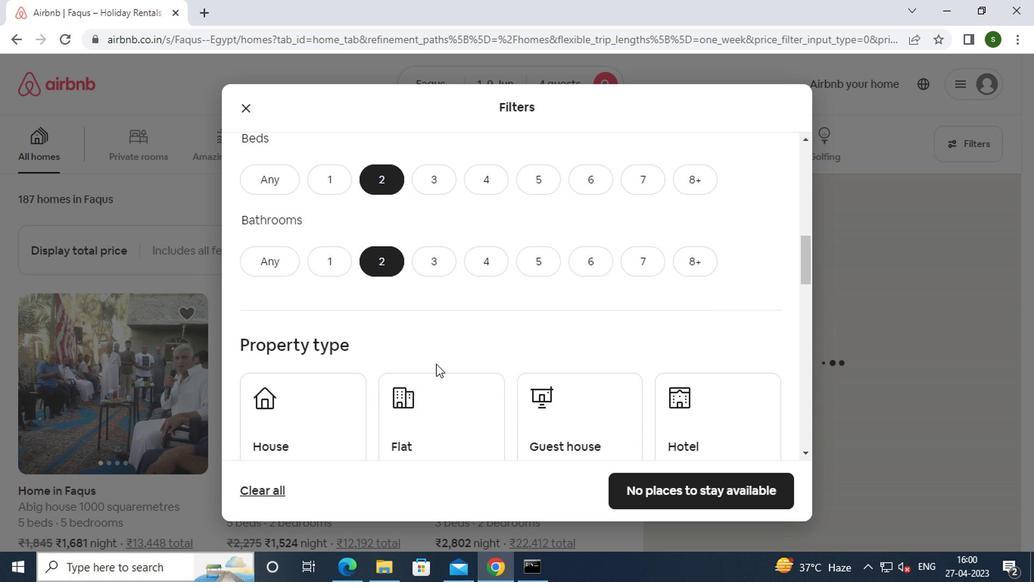 
Action: Mouse scrolled (448, 351) with delta (0, -1)
Screenshot: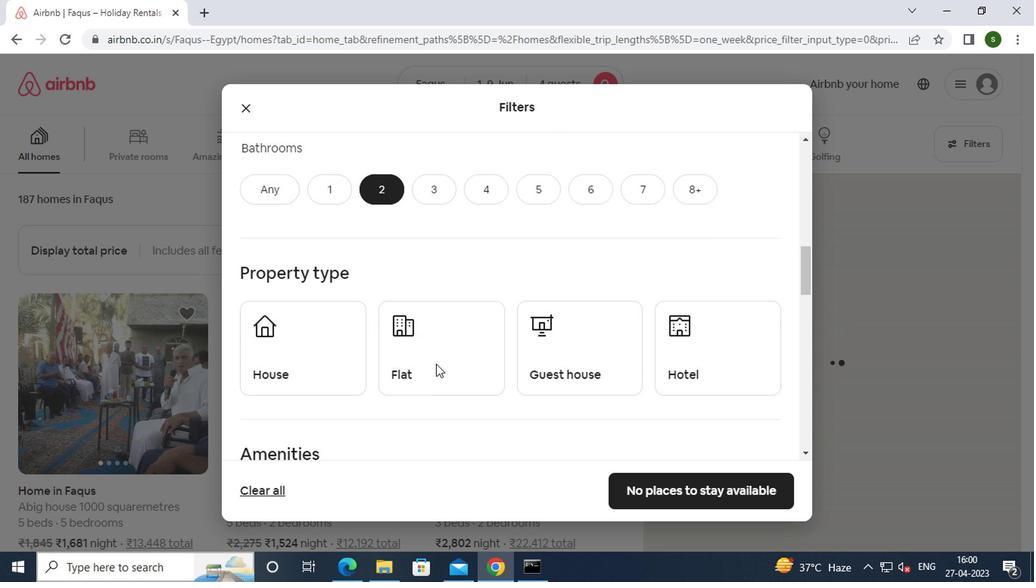 
Action: Mouse moved to (360, 277)
Screenshot: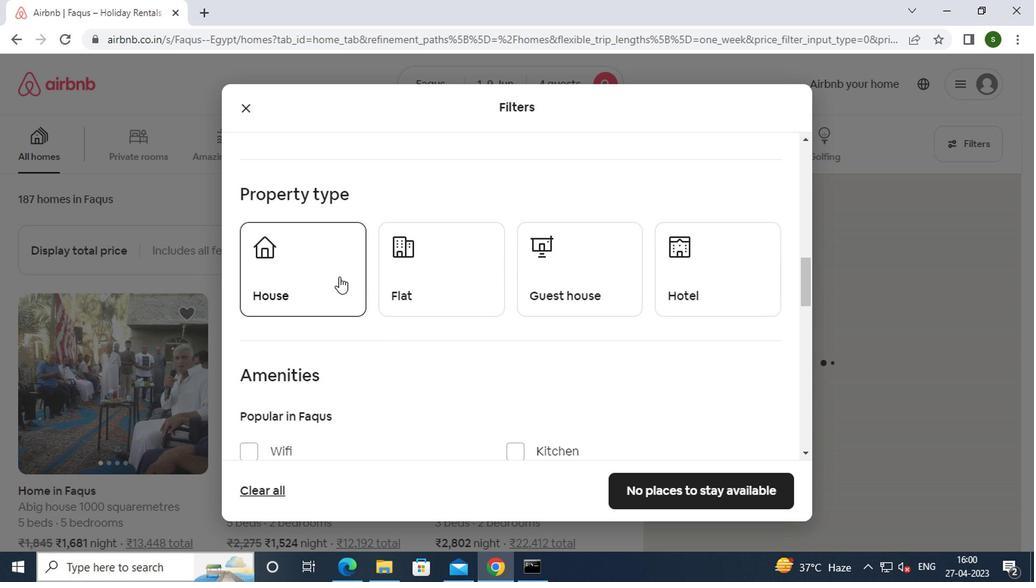 
Action: Mouse pressed left at (360, 277)
Screenshot: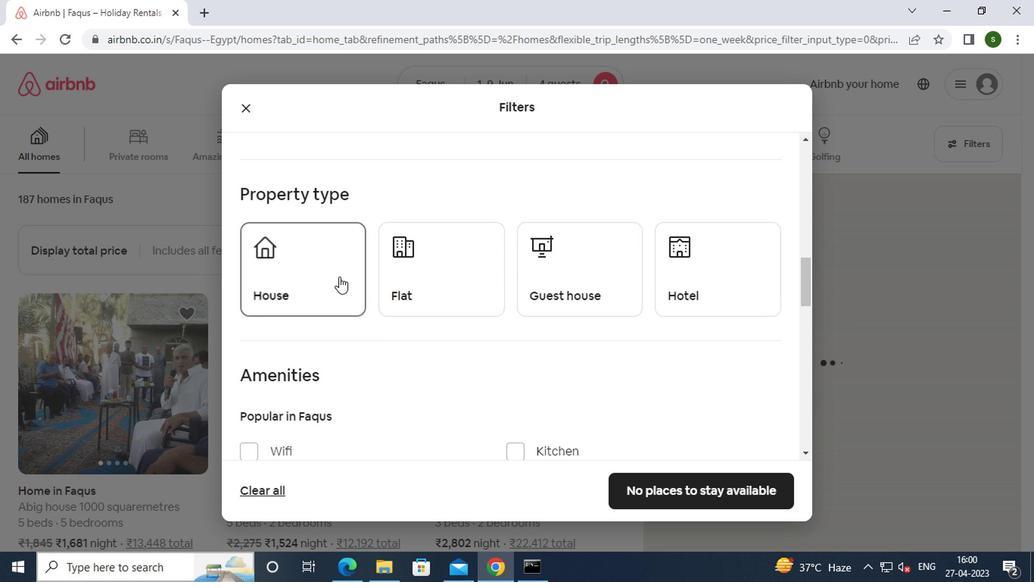
Action: Mouse moved to (438, 272)
Screenshot: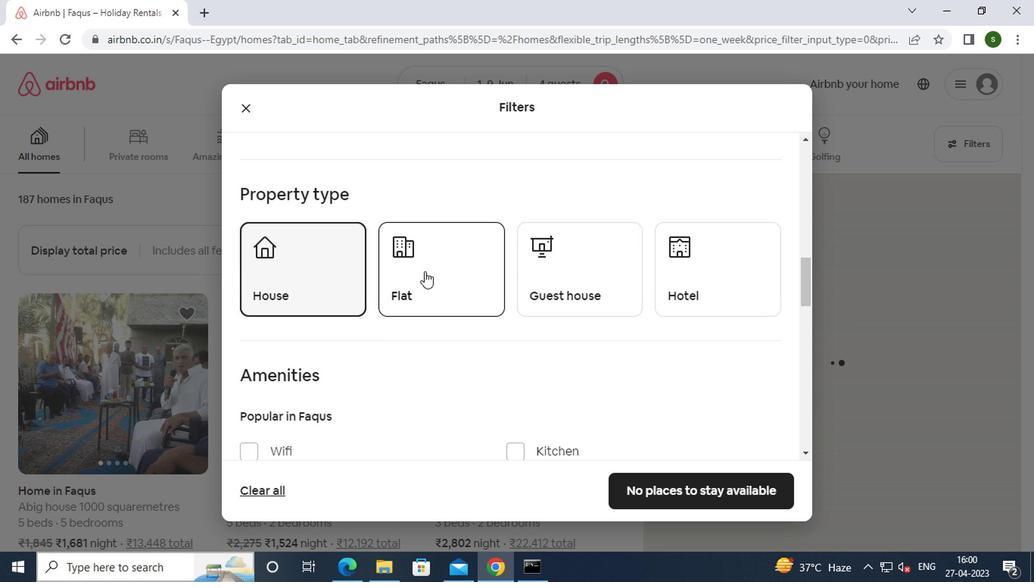 
Action: Mouse pressed left at (438, 272)
Screenshot: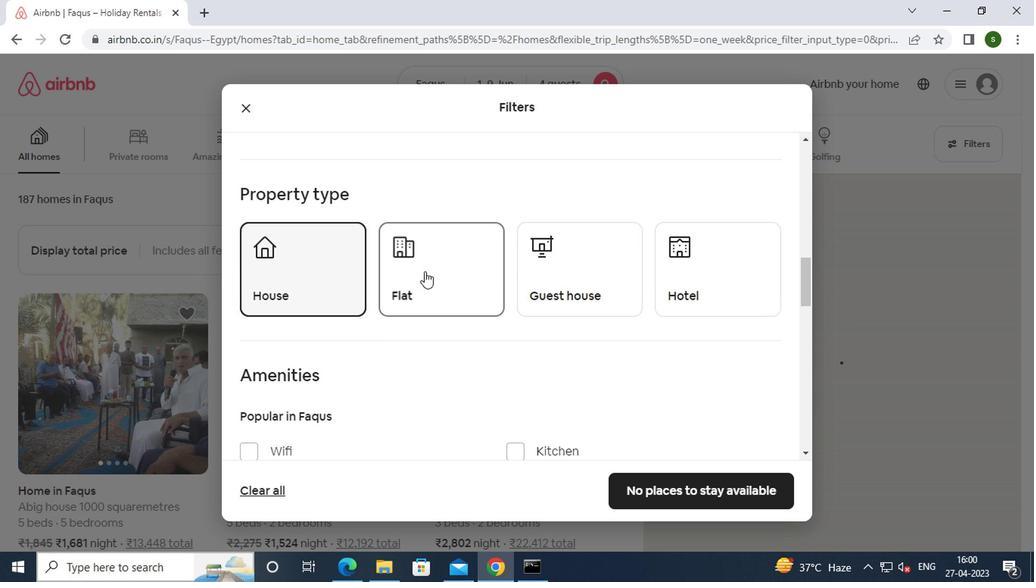 
Action: Mouse moved to (549, 284)
Screenshot: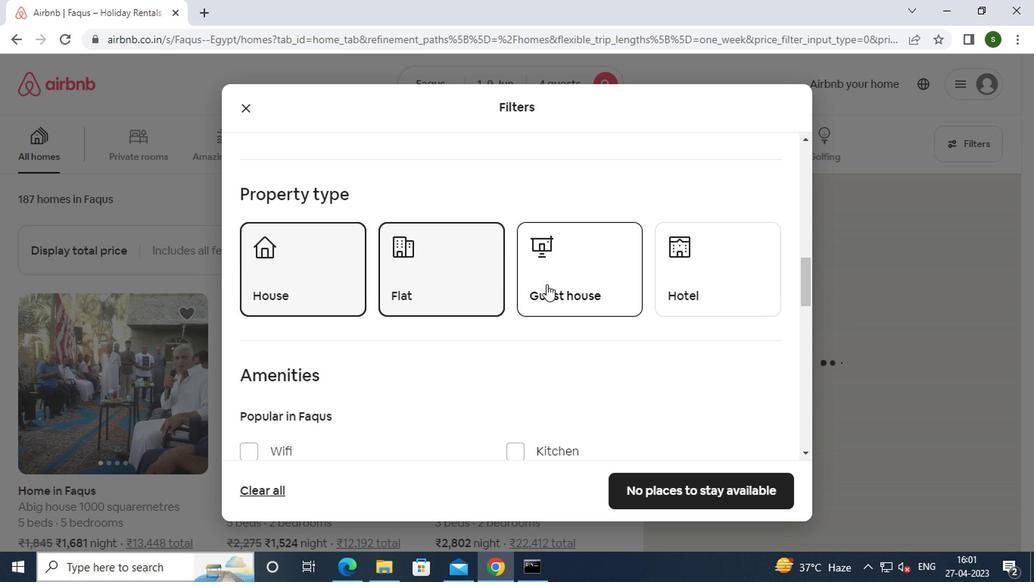 
Action: Mouse pressed left at (549, 284)
Screenshot: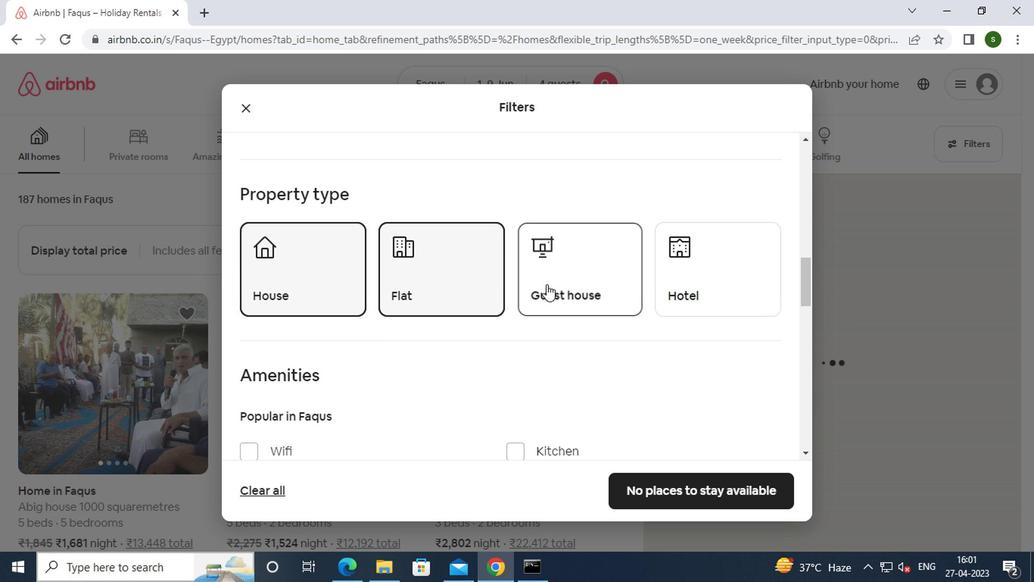 
Action: Mouse moved to (593, 287)
Screenshot: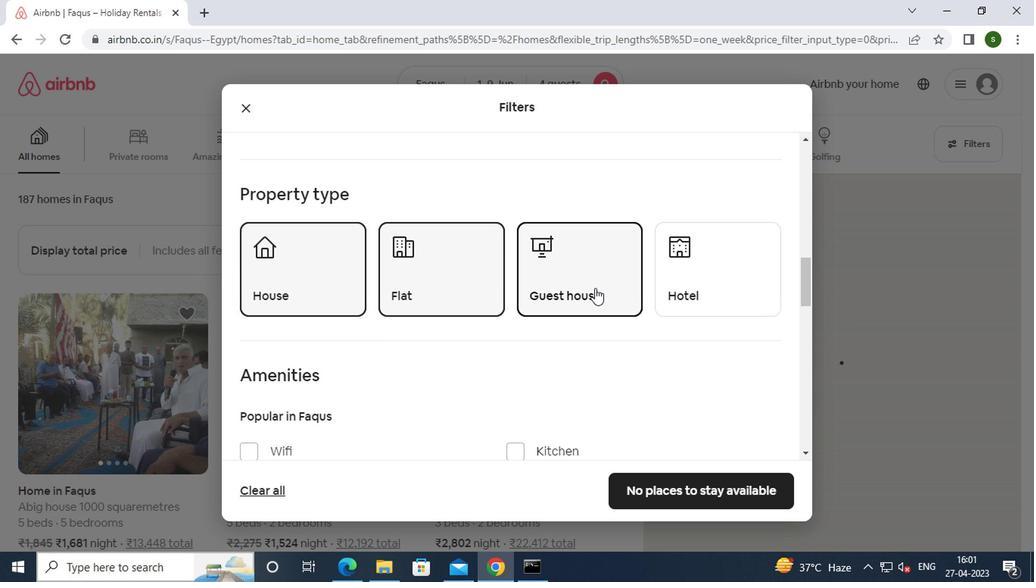 
Action: Mouse scrolled (593, 286) with delta (0, 0)
Screenshot: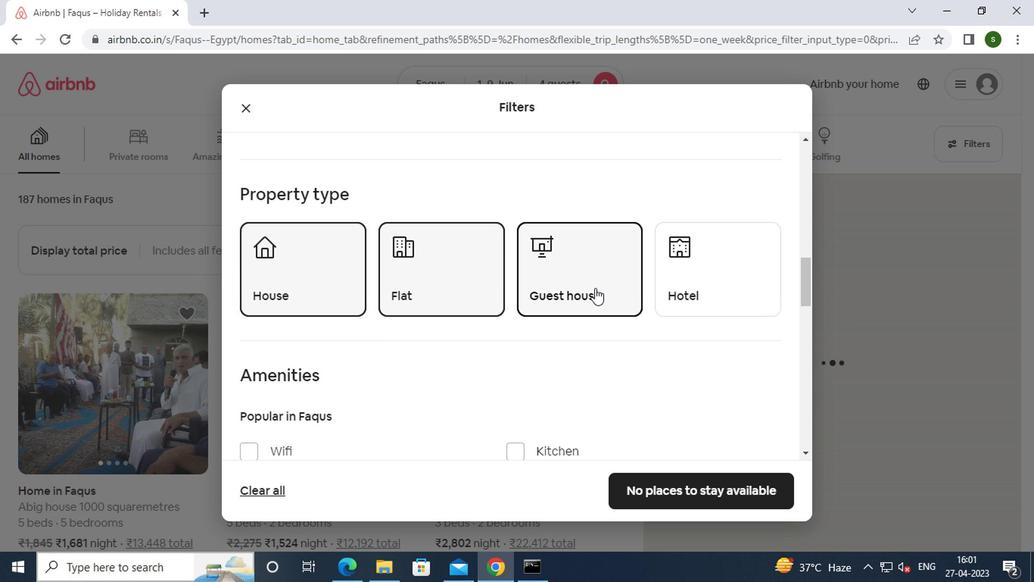 
Action: Mouse scrolled (593, 286) with delta (0, 0)
Screenshot: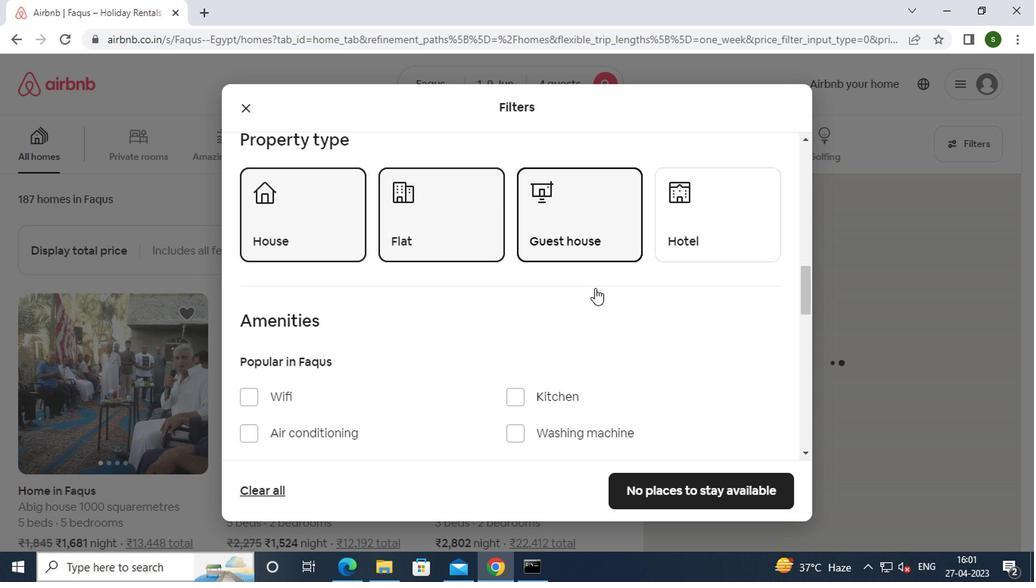 
Action: Mouse scrolled (593, 286) with delta (0, 0)
Screenshot: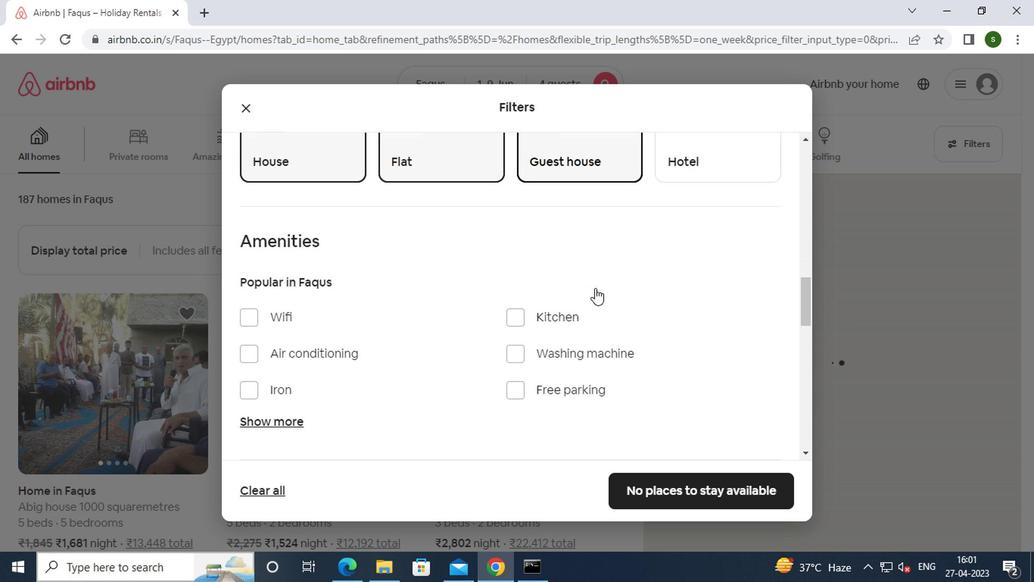 
Action: Mouse scrolled (593, 286) with delta (0, 0)
Screenshot: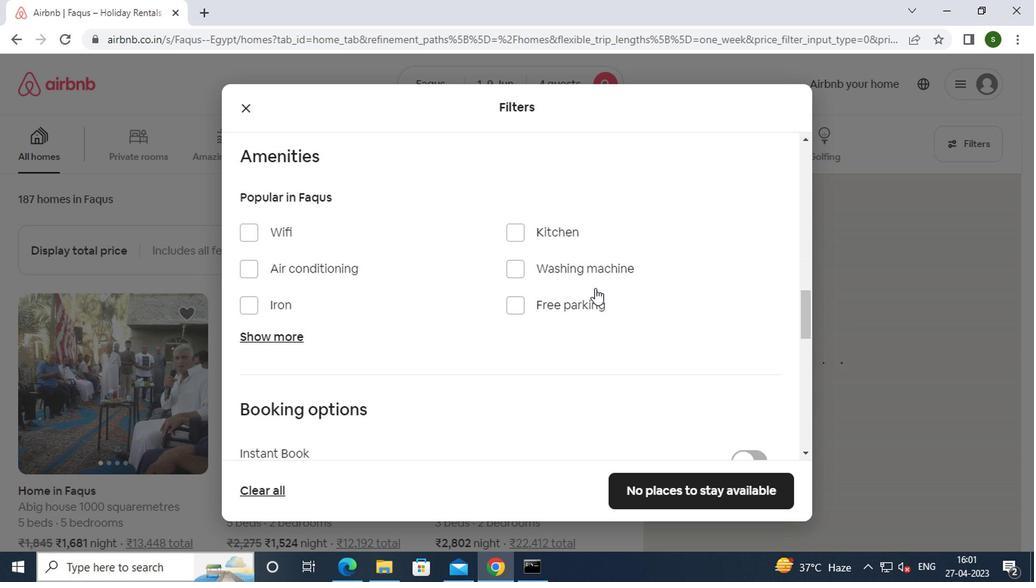 
Action: Mouse scrolled (593, 286) with delta (0, 0)
Screenshot: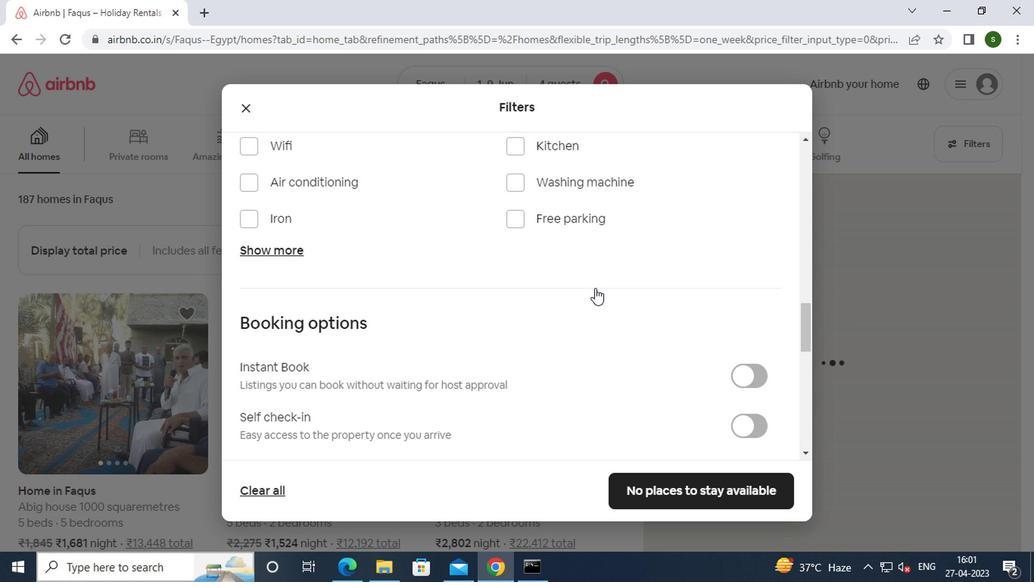 
Action: Mouse scrolled (593, 286) with delta (0, 0)
Screenshot: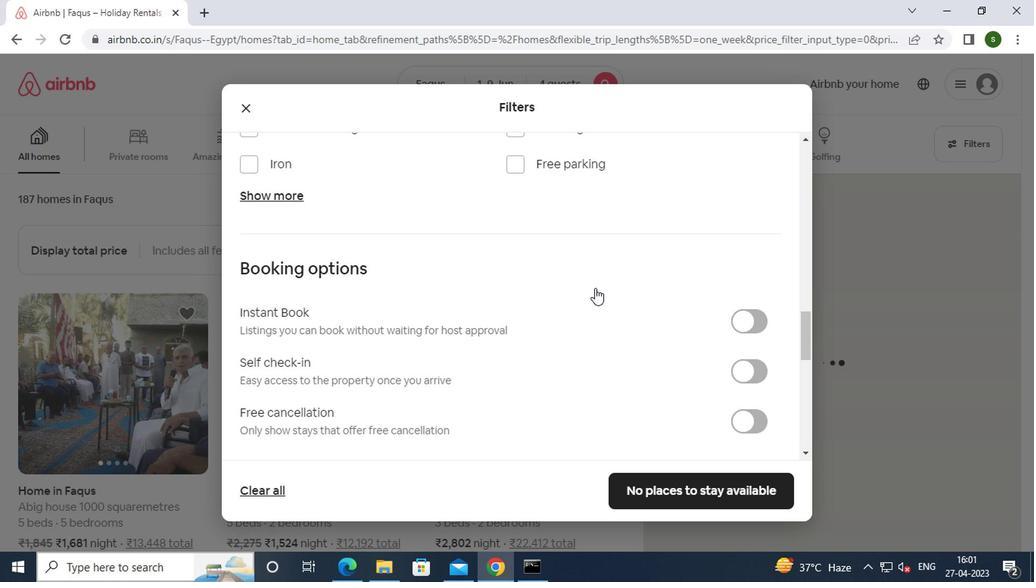 
Action: Mouse moved to (733, 275)
Screenshot: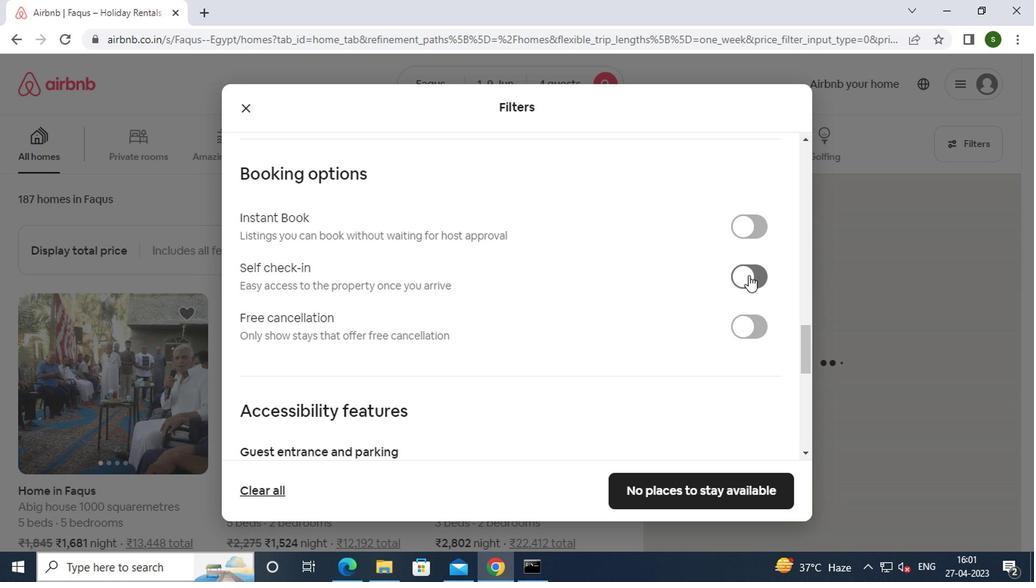 
Action: Mouse pressed left at (733, 275)
Screenshot: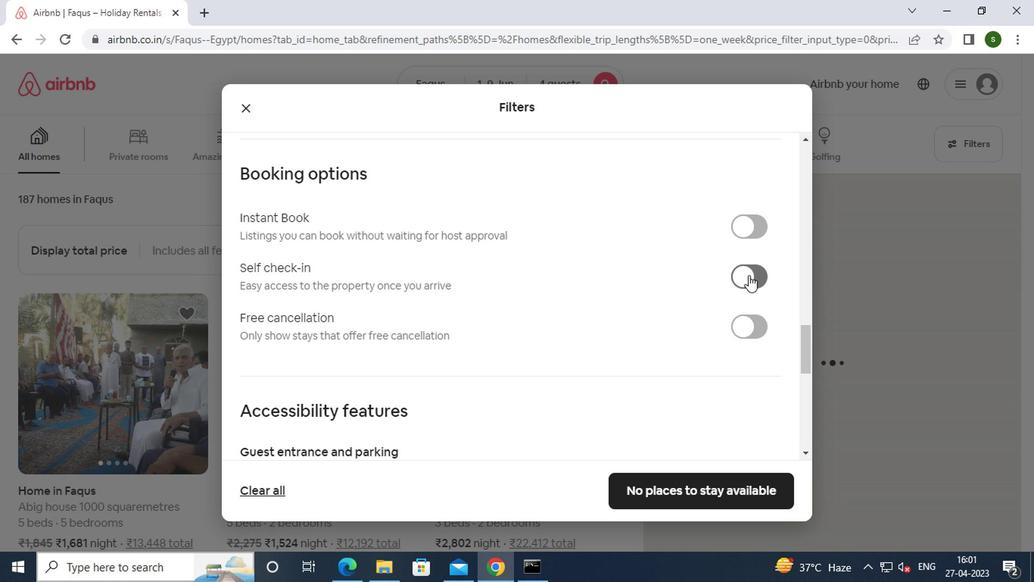 
Action: Mouse moved to (600, 318)
Screenshot: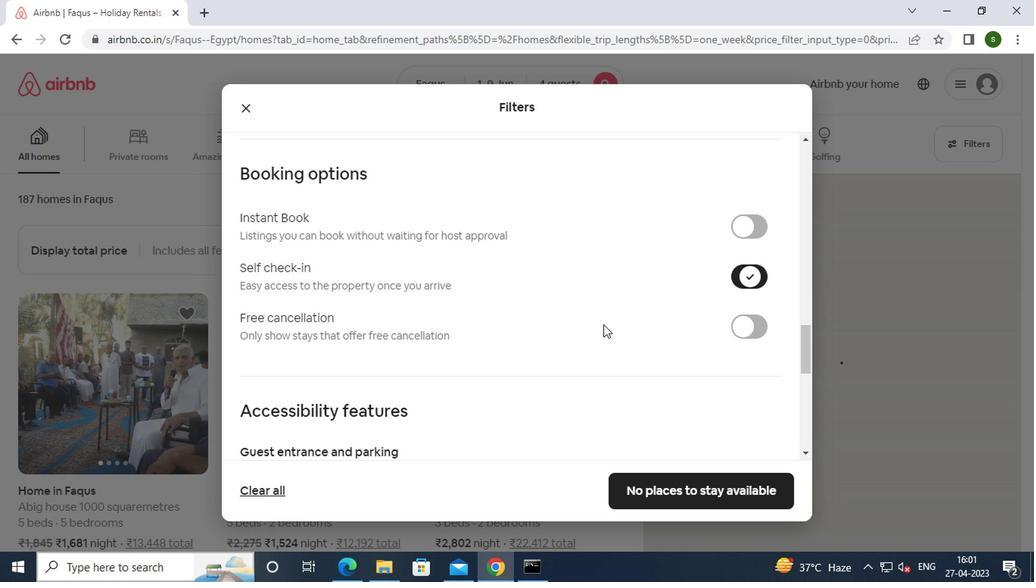 
Action: Mouse scrolled (600, 318) with delta (0, 0)
Screenshot: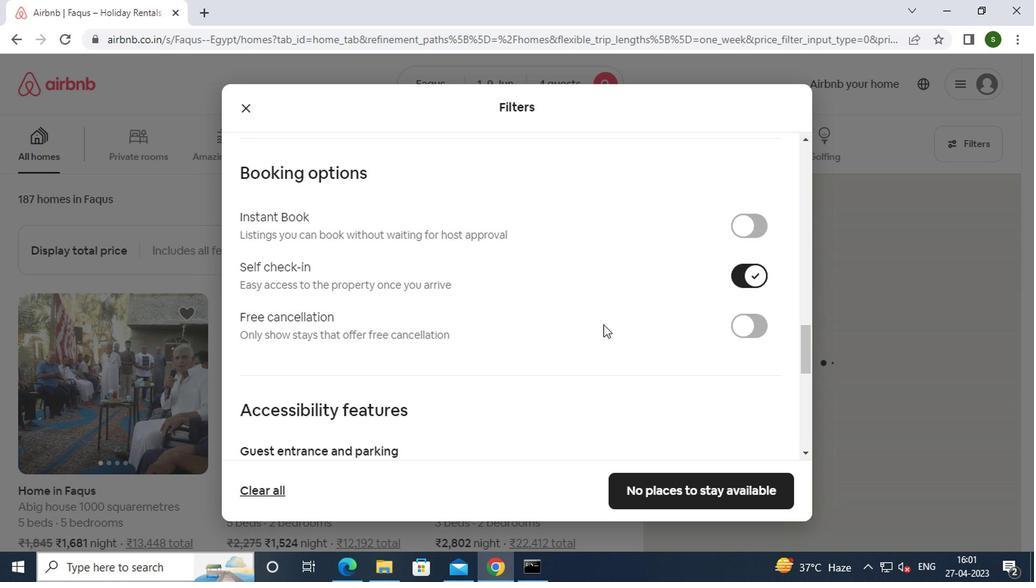 
Action: Mouse scrolled (600, 318) with delta (0, 0)
Screenshot: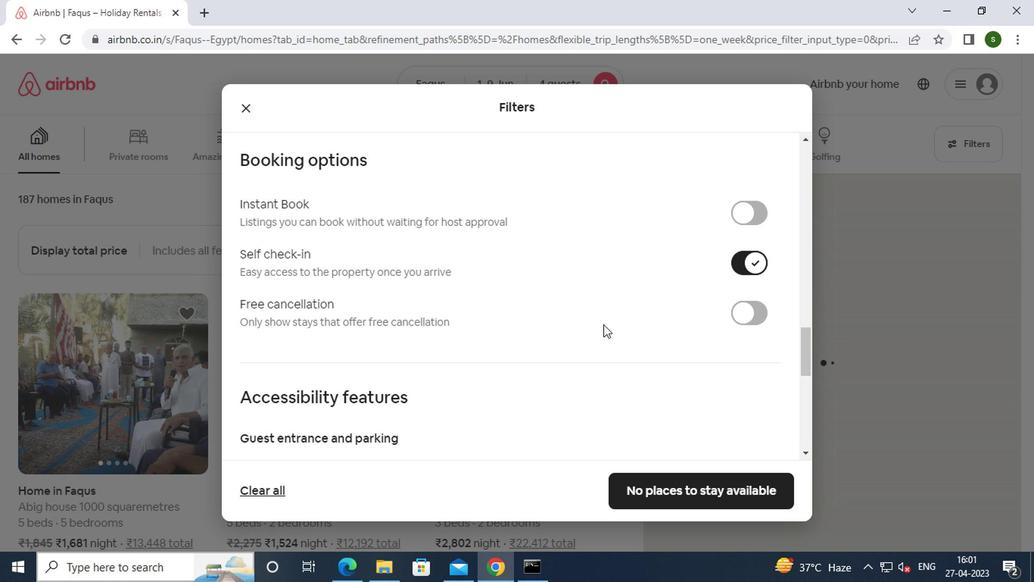 
Action: Mouse scrolled (600, 318) with delta (0, 0)
Screenshot: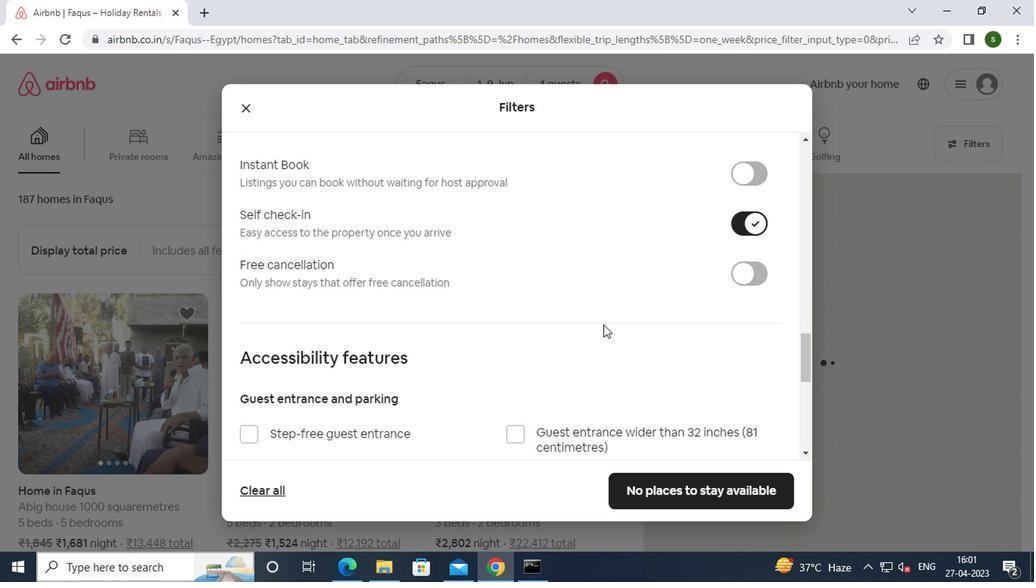 
Action: Mouse scrolled (600, 318) with delta (0, 0)
Screenshot: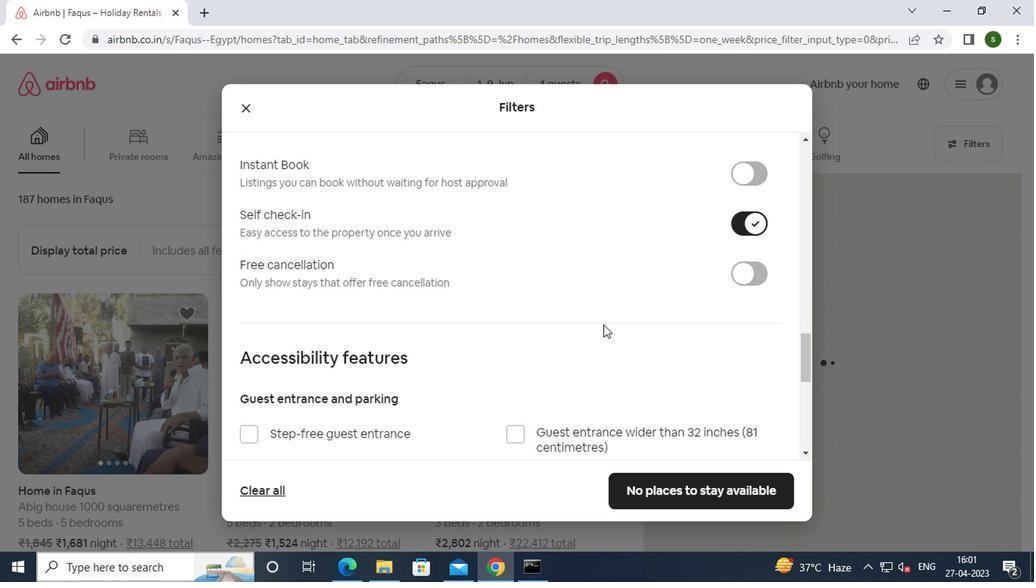 
Action: Mouse scrolled (600, 318) with delta (0, 0)
Screenshot: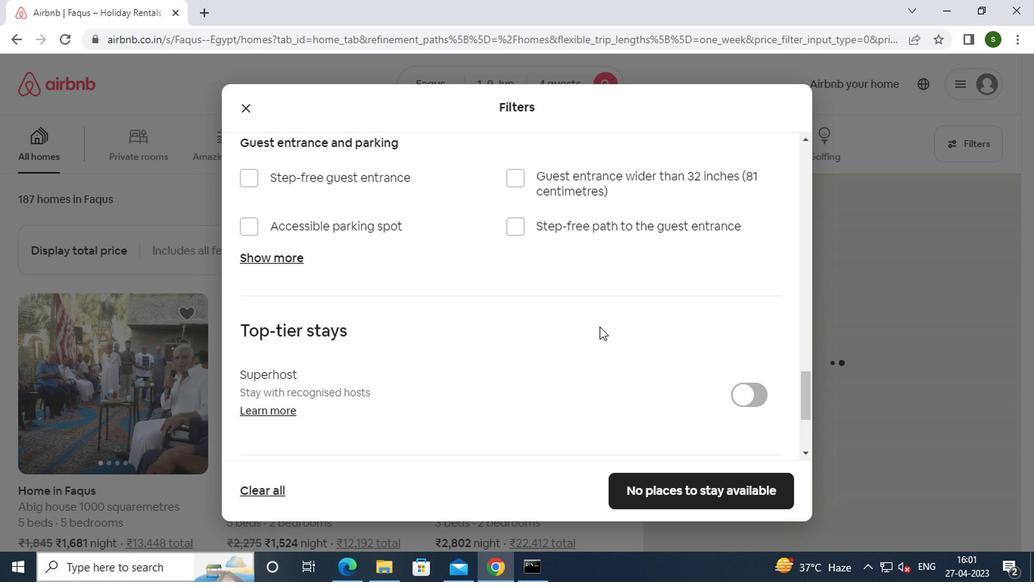 
Action: Mouse scrolled (600, 318) with delta (0, 0)
Screenshot: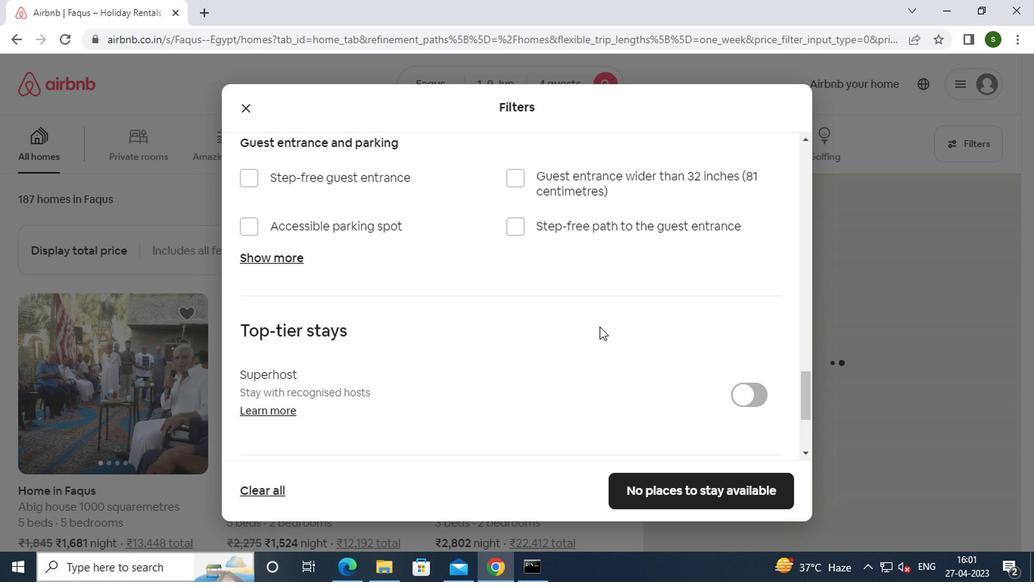 
Action: Mouse scrolled (600, 318) with delta (0, 0)
Screenshot: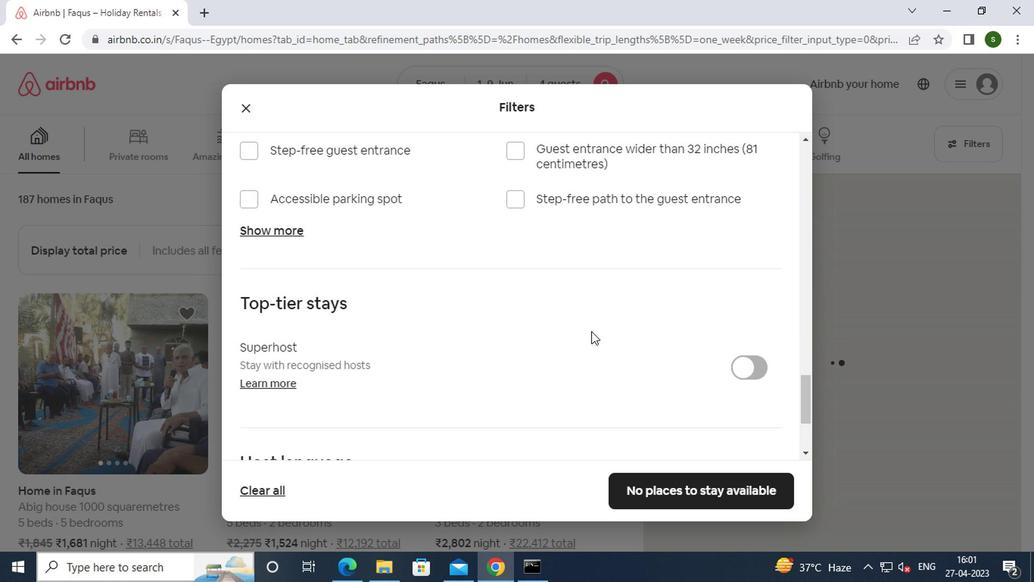 
Action: Mouse scrolled (600, 318) with delta (0, 0)
Screenshot: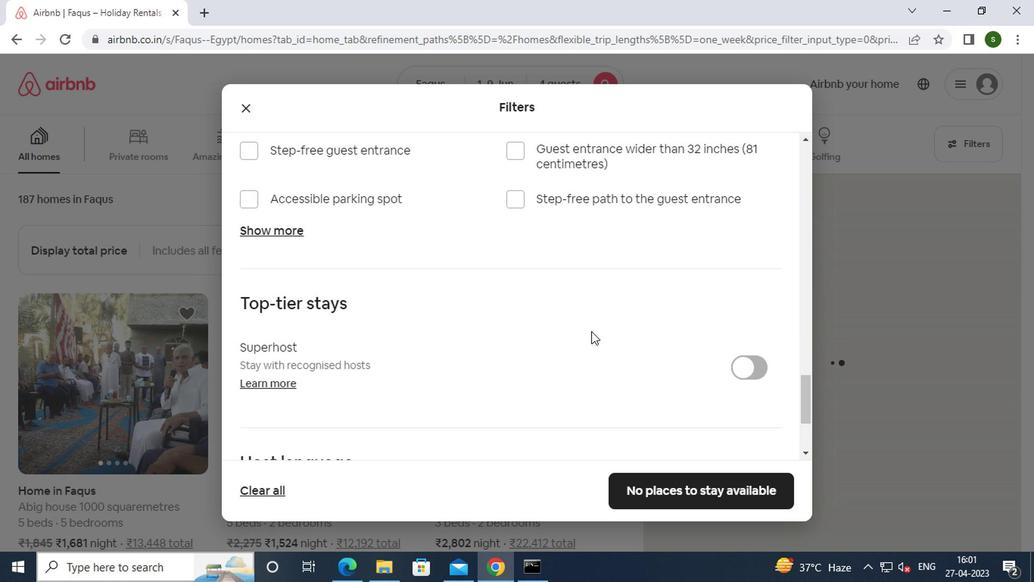 
Action: Mouse scrolled (600, 318) with delta (0, 0)
Screenshot: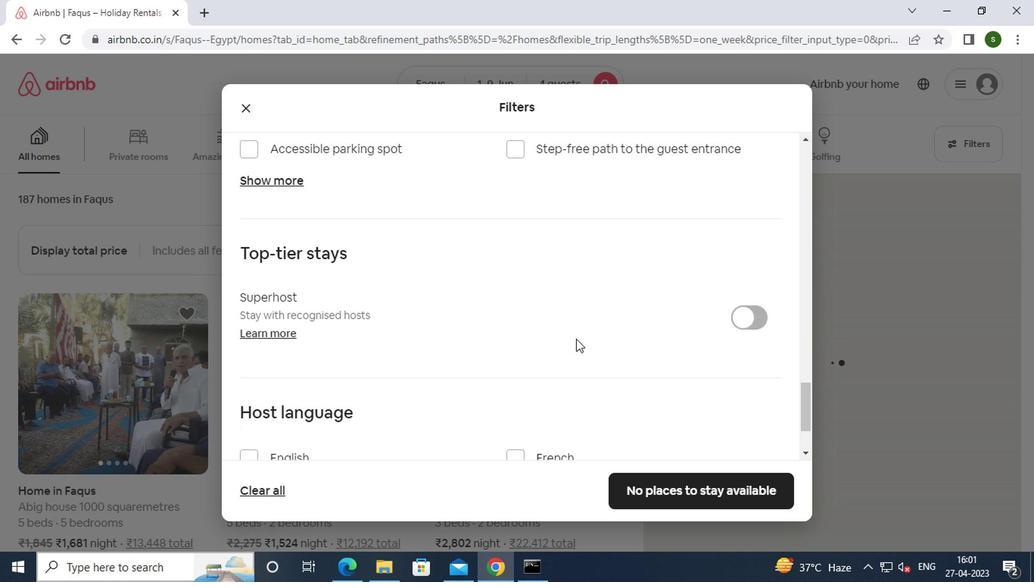 
Action: Mouse moved to (299, 334)
Screenshot: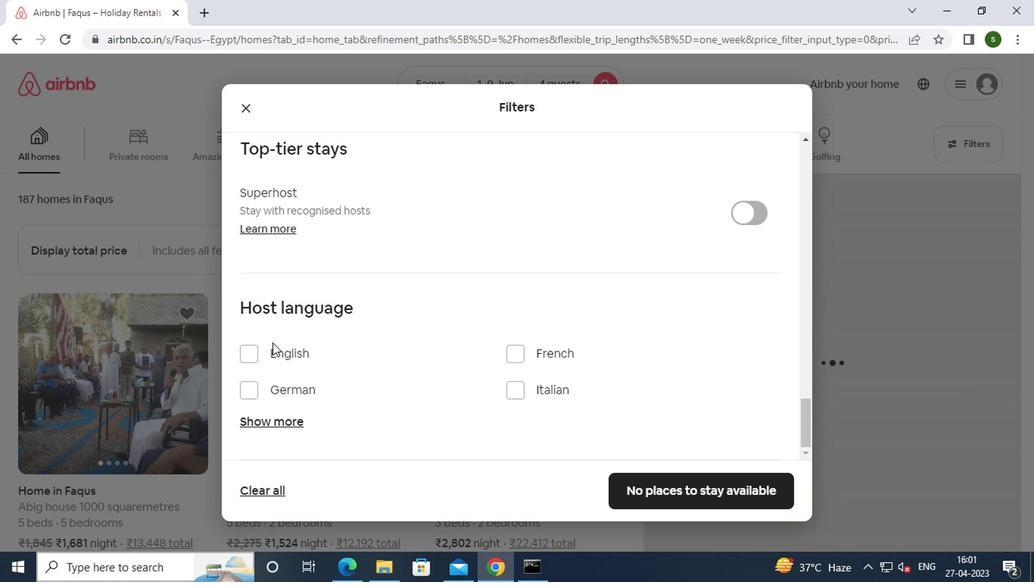 
Action: Mouse pressed left at (299, 334)
Screenshot: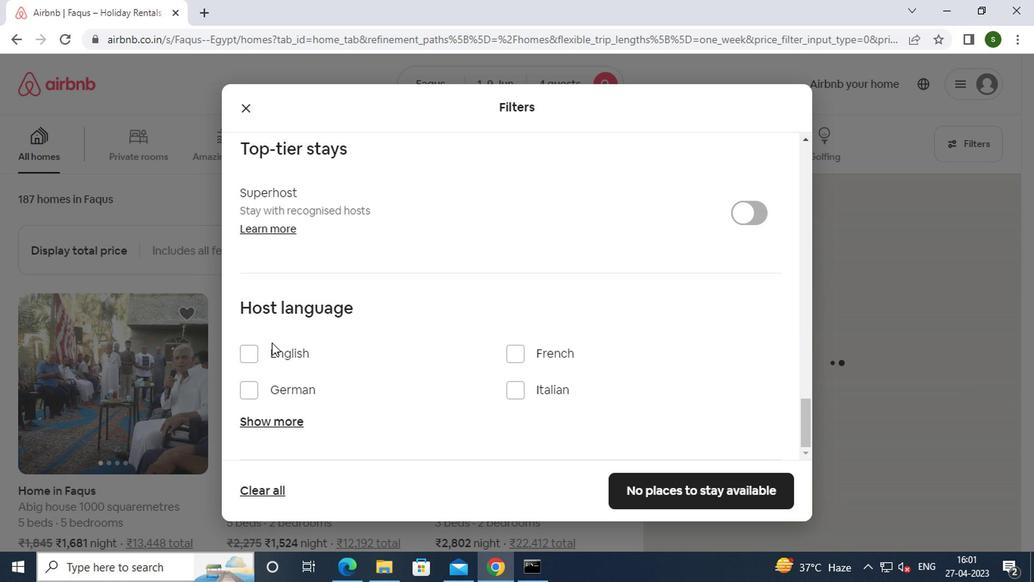 
Action: Mouse moved to (301, 345)
Screenshot: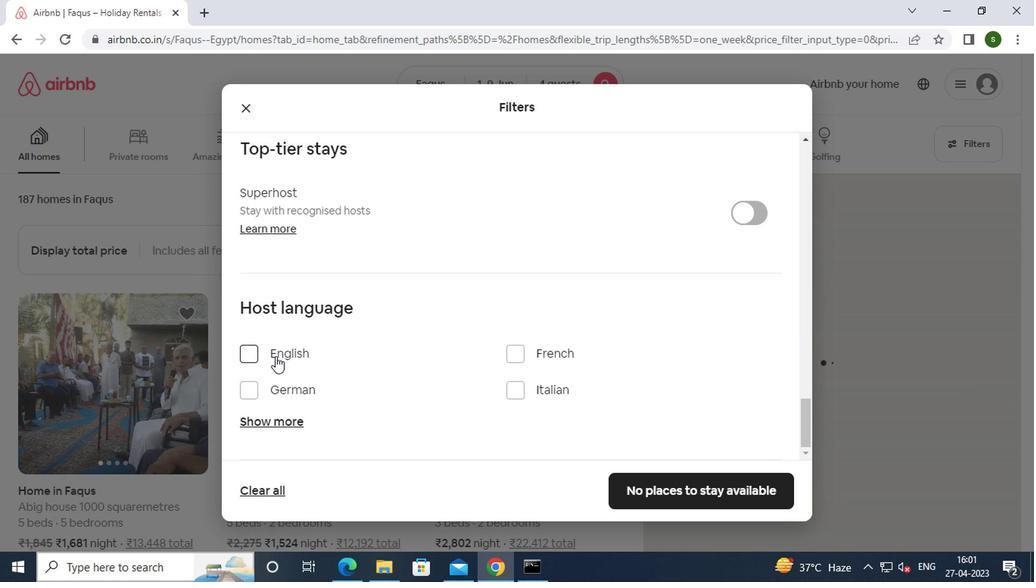 
Action: Mouse pressed left at (301, 345)
Screenshot: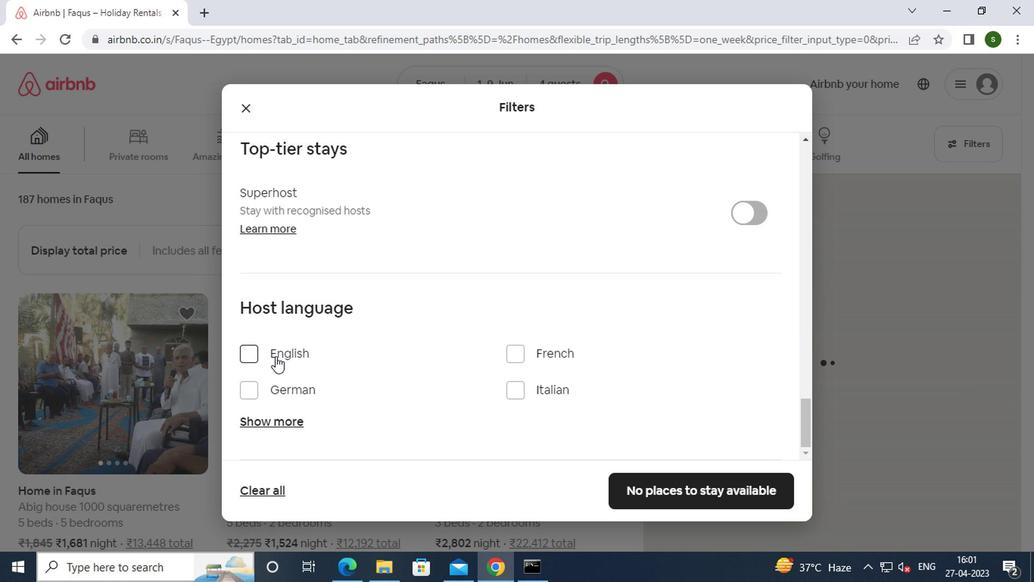 
Action: Mouse moved to (631, 461)
Screenshot: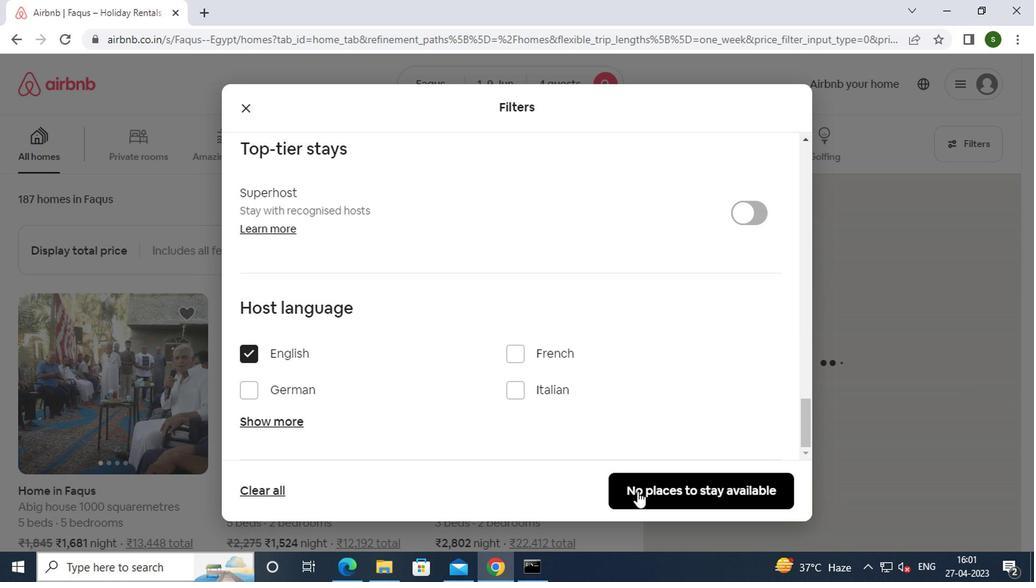 
Action: Mouse pressed left at (631, 461)
Screenshot: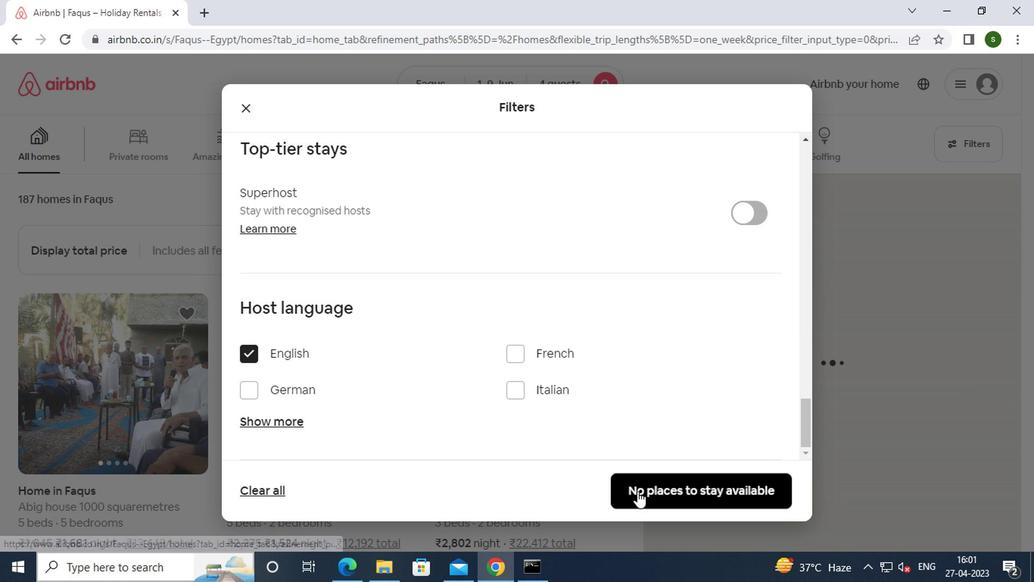 
Action: Mouse moved to (548, 341)
Screenshot: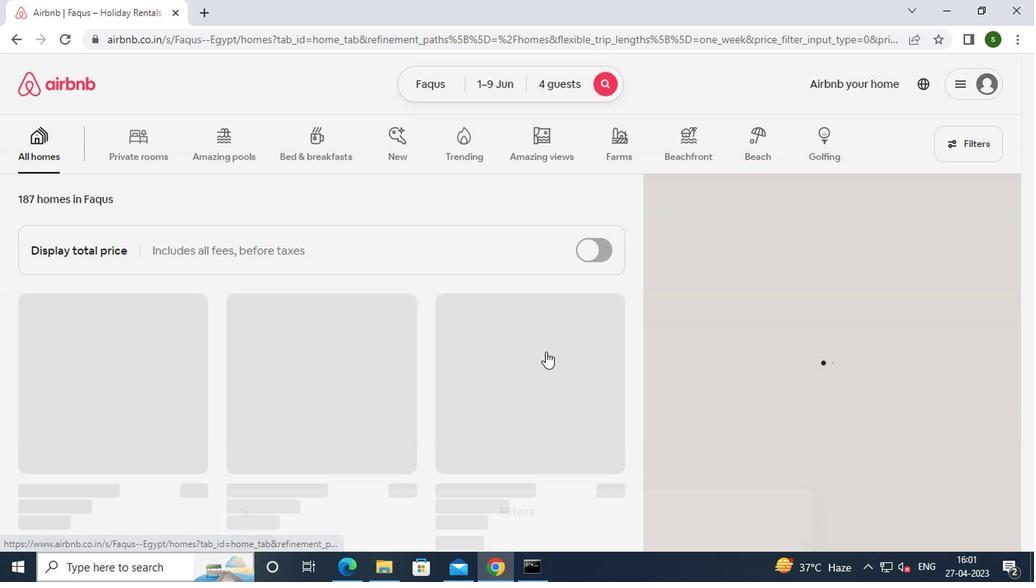 
